 Task: Look for space in Aarschot, Belgium from 11th June, 2023 to 17th June, 2023 for 1 adult in price range Rs.5000 to Rs.12000. Place can be private room with 1  bedroom having 1 bed and 1 bathroom. Property type can be house, flat, guest house, hotel. Amenities needed are: heating. Booking option can be shelf check-in. Required host language is English.
Action: Mouse moved to (424, 90)
Screenshot: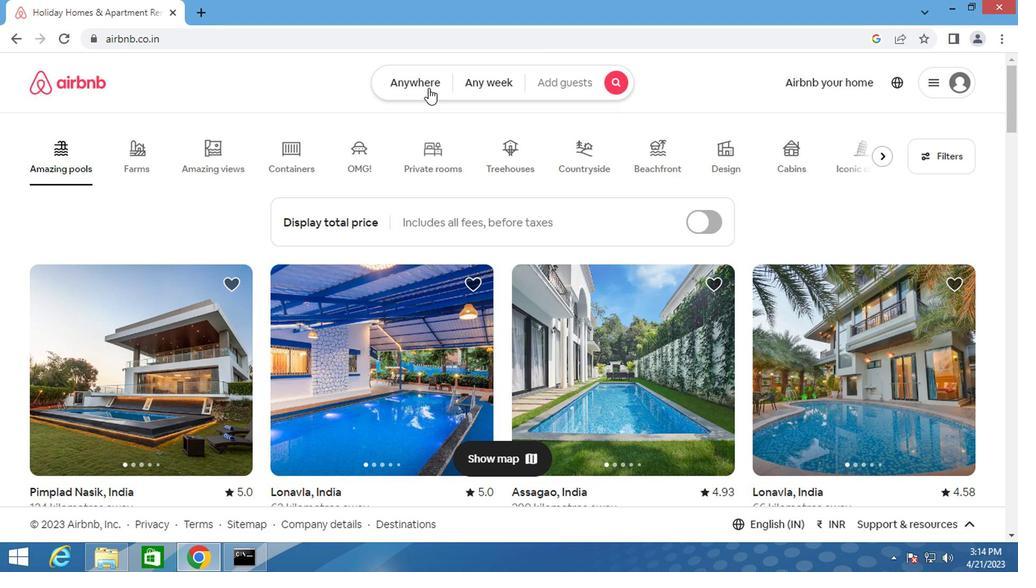 
Action: Mouse pressed left at (424, 90)
Screenshot: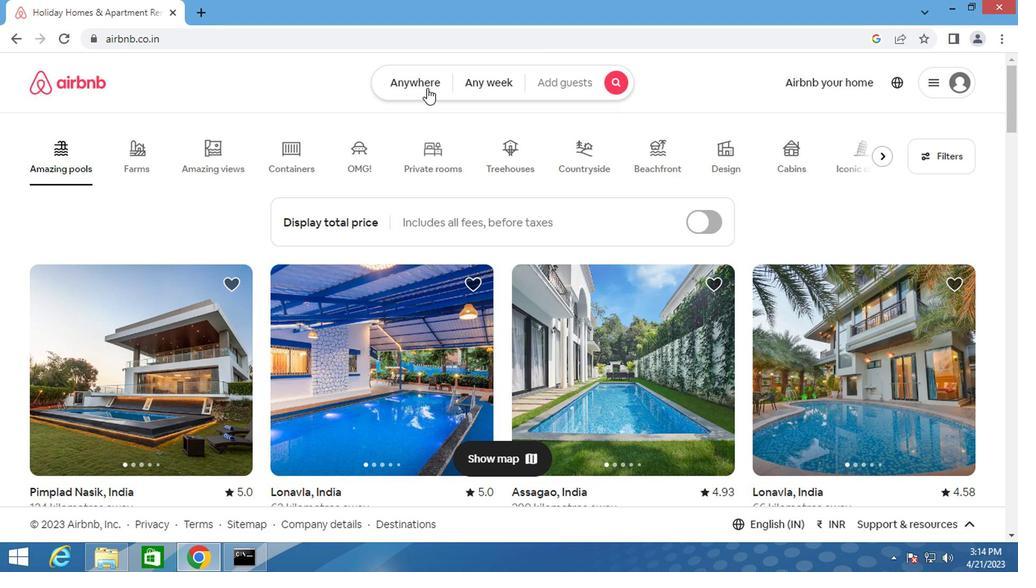 
Action: Mouse moved to (326, 136)
Screenshot: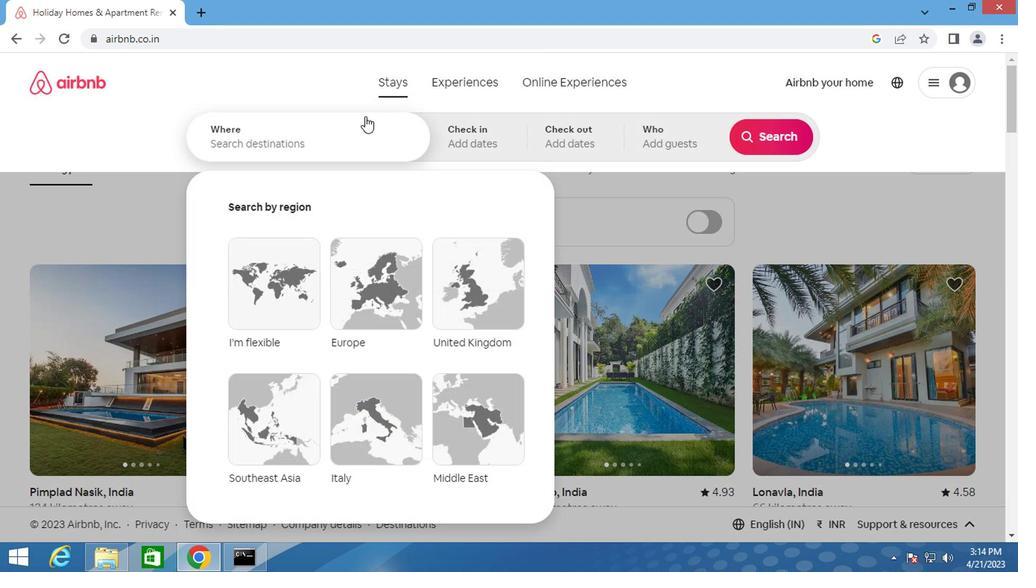 
Action: Mouse pressed left at (326, 136)
Screenshot: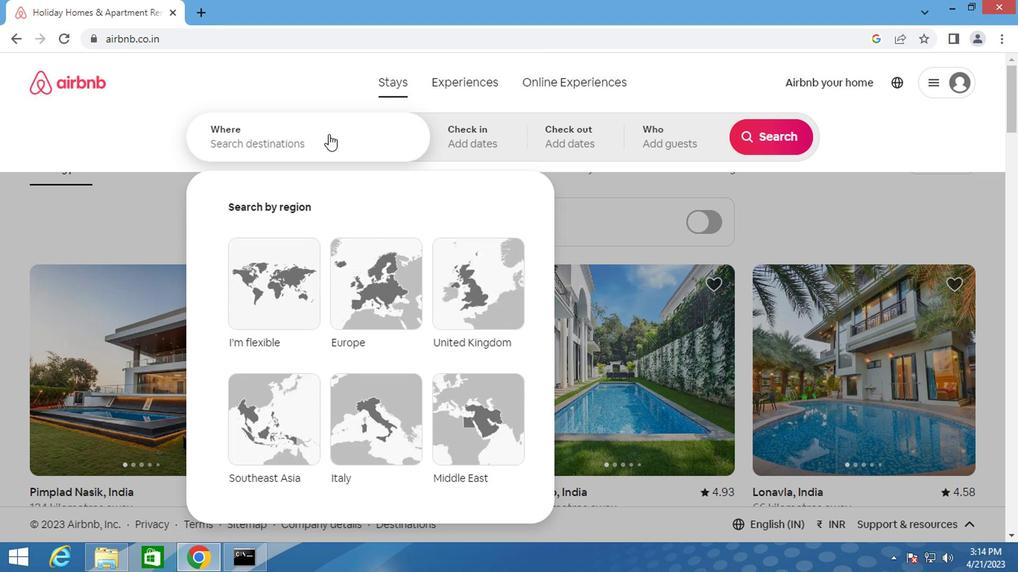 
Action: Key pressed <Key.shift>ARSCHOT,<Key.shift>BELGIUM
Screenshot: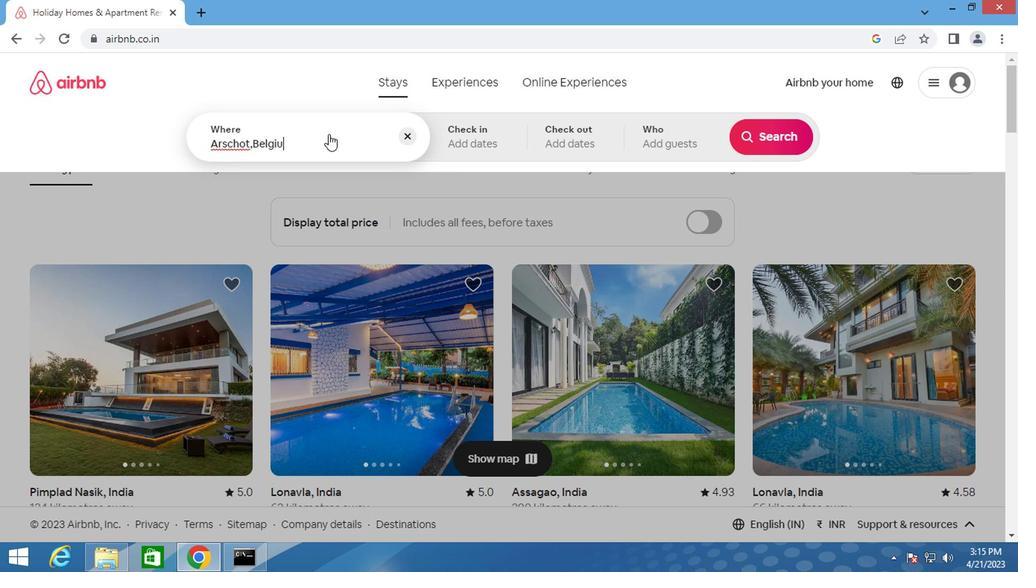 
Action: Mouse moved to (307, 229)
Screenshot: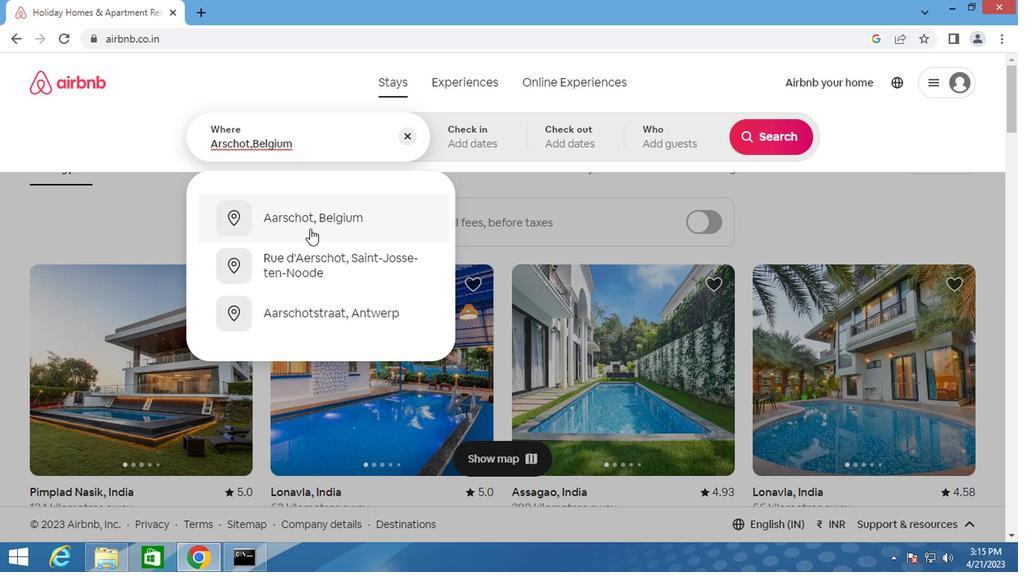 
Action: Mouse pressed left at (307, 229)
Screenshot: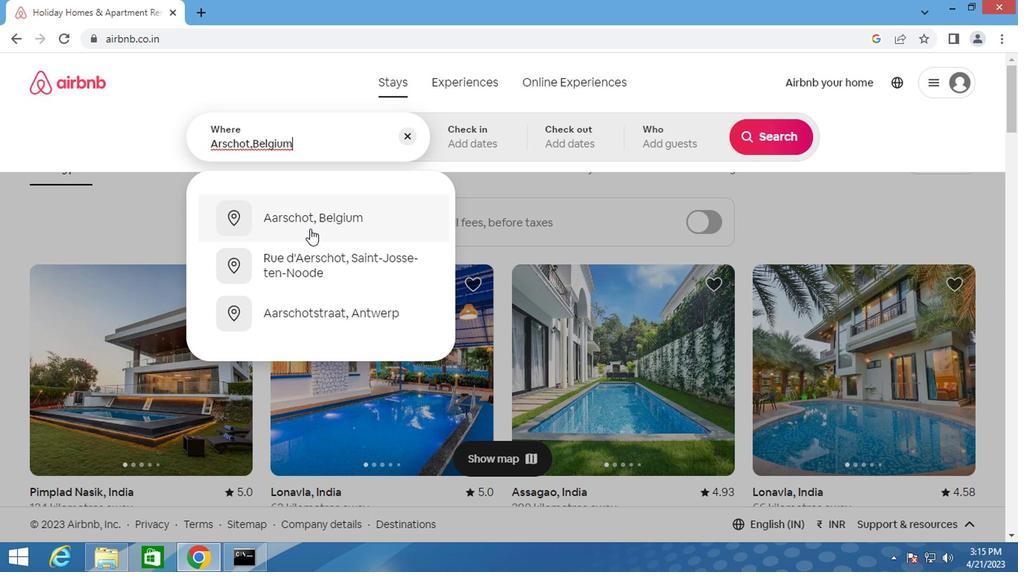 
Action: Mouse moved to (753, 262)
Screenshot: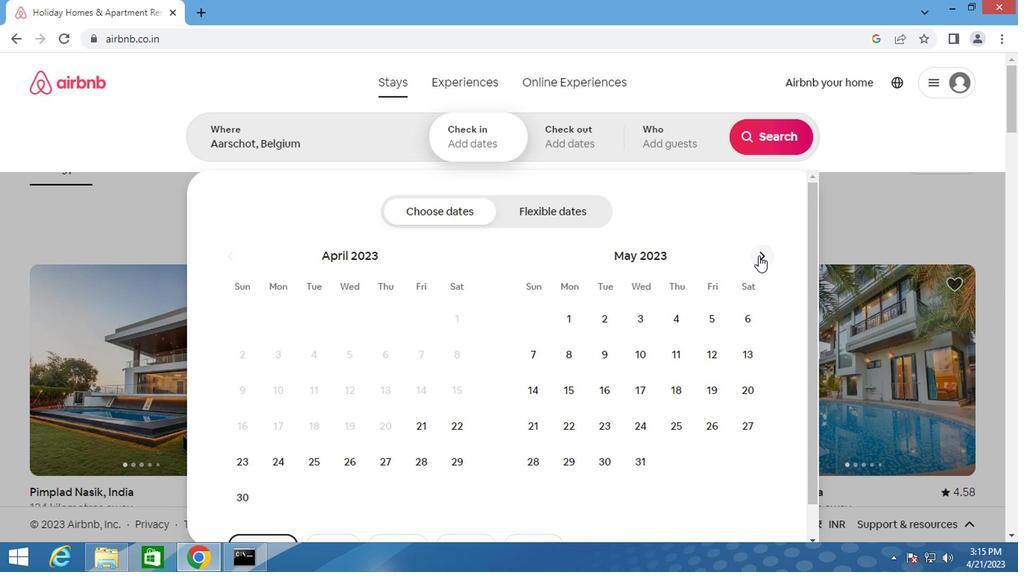 
Action: Mouse pressed left at (753, 262)
Screenshot: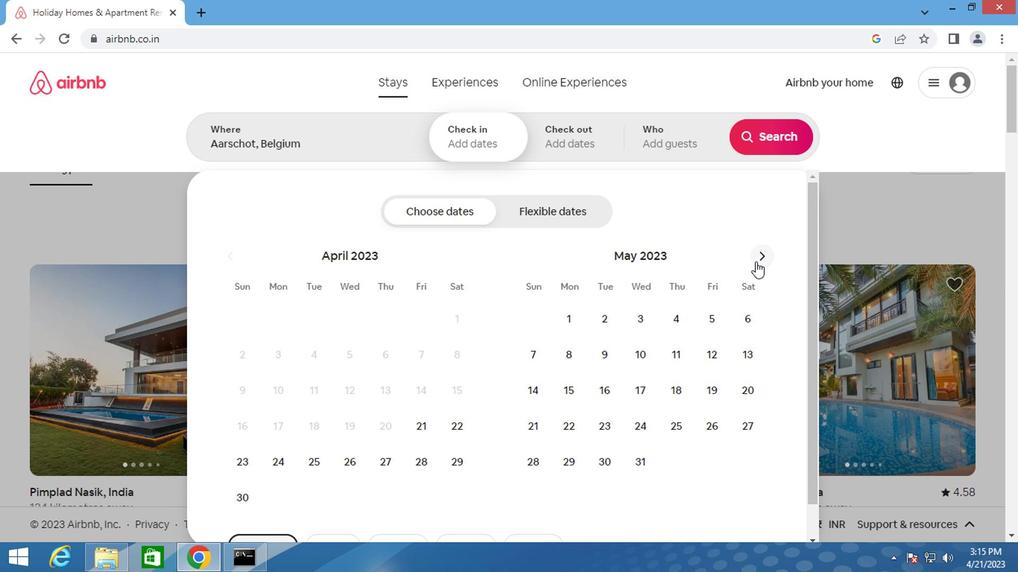 
Action: Mouse moved to (536, 389)
Screenshot: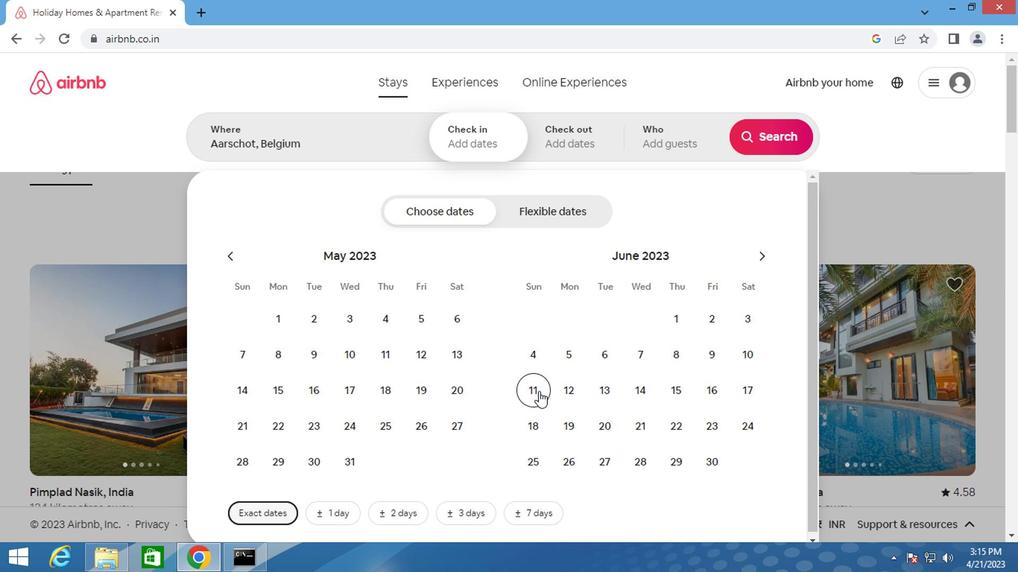
Action: Mouse pressed left at (536, 389)
Screenshot: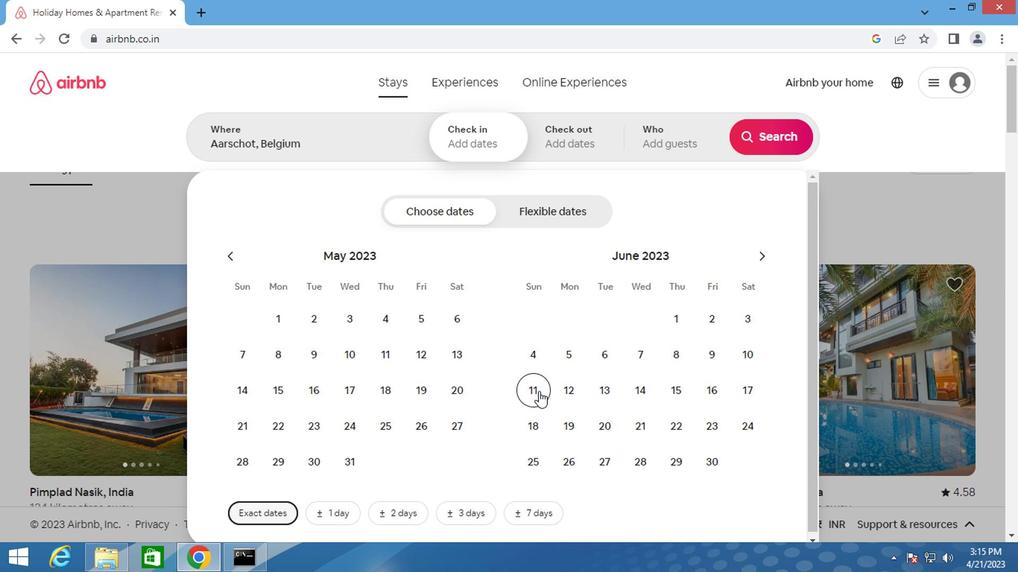 
Action: Mouse moved to (738, 391)
Screenshot: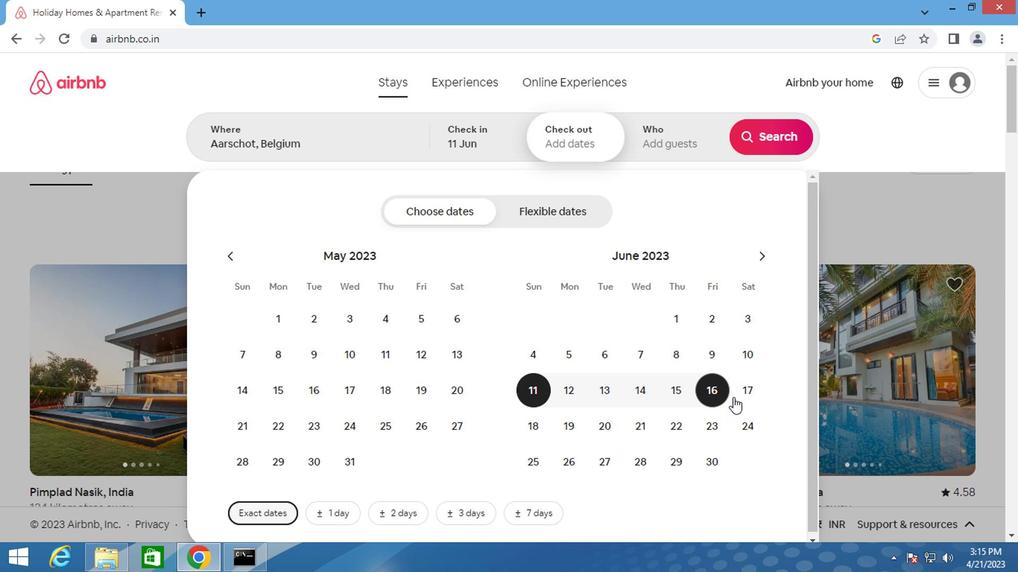 
Action: Mouse pressed left at (738, 391)
Screenshot: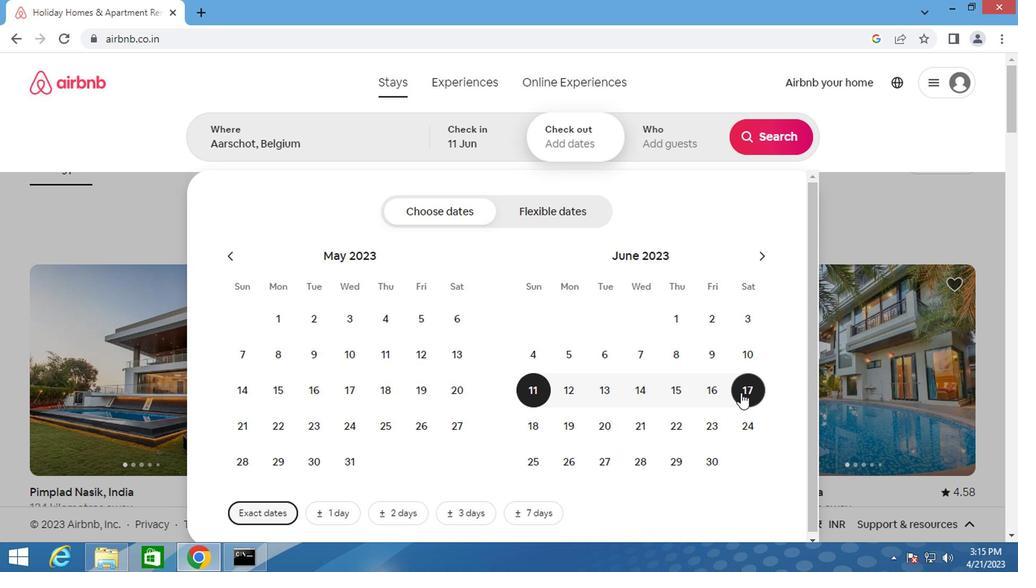 
Action: Mouse moved to (682, 146)
Screenshot: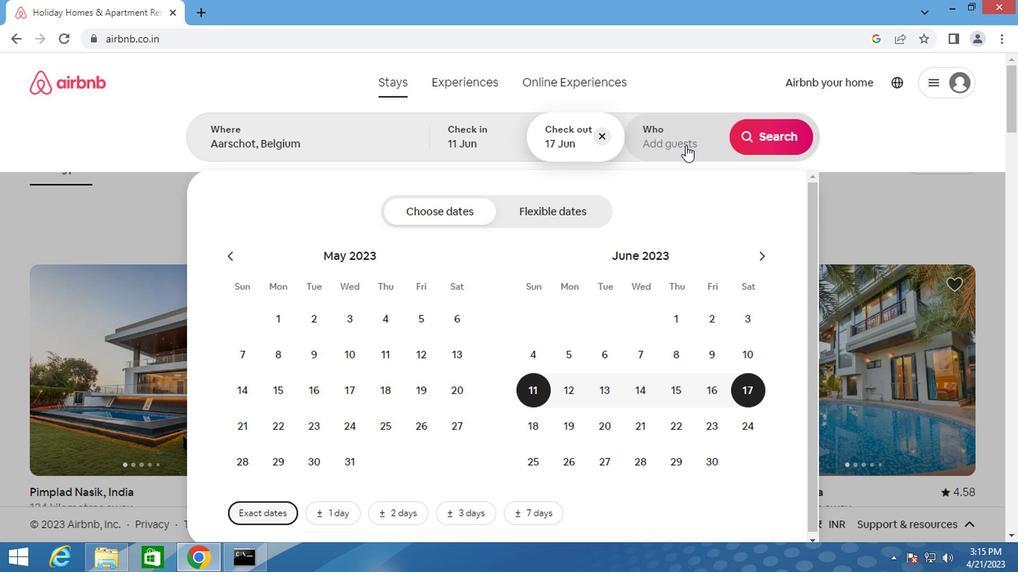 
Action: Mouse pressed left at (682, 146)
Screenshot: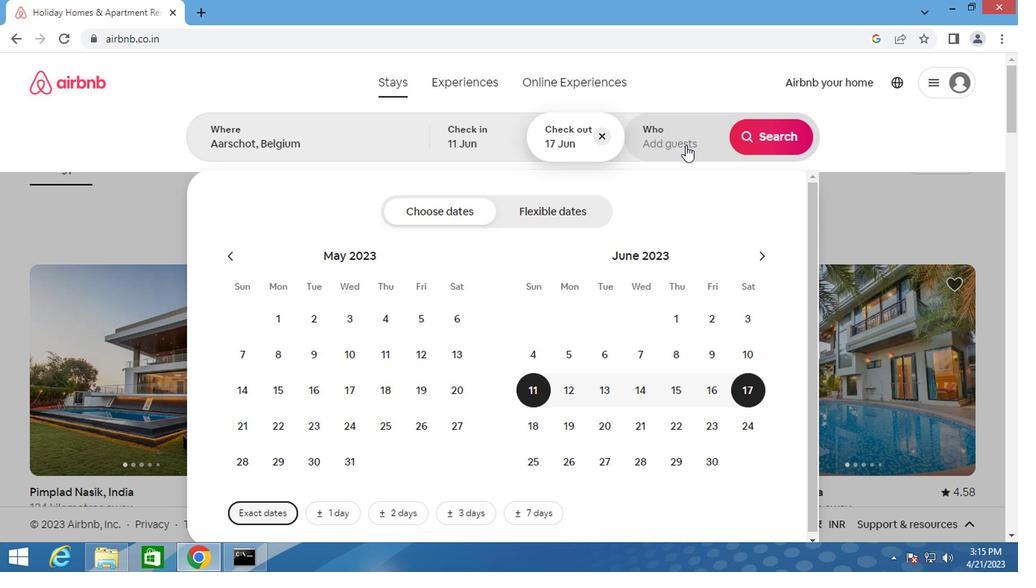 
Action: Mouse moved to (774, 215)
Screenshot: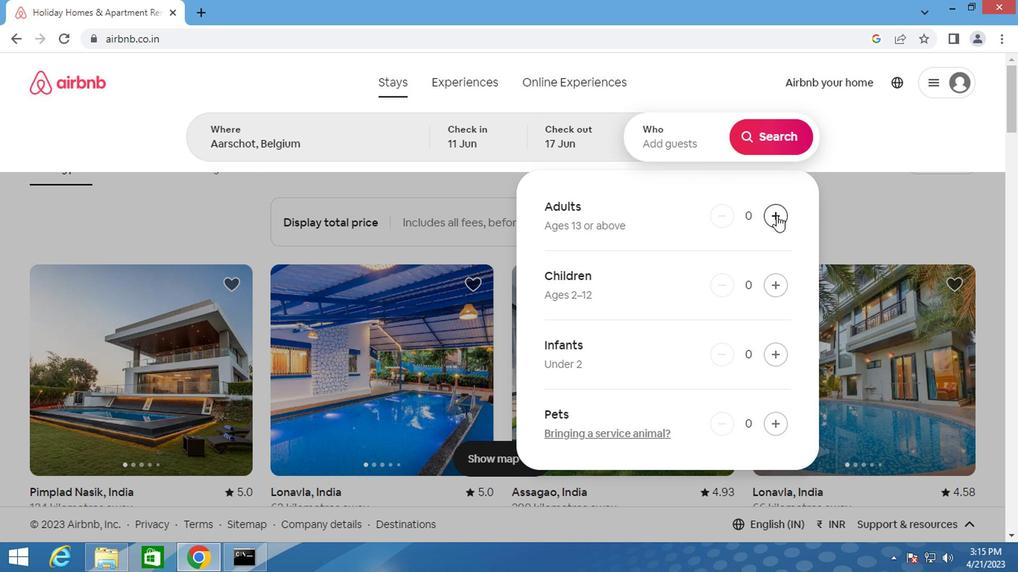 
Action: Mouse pressed left at (774, 215)
Screenshot: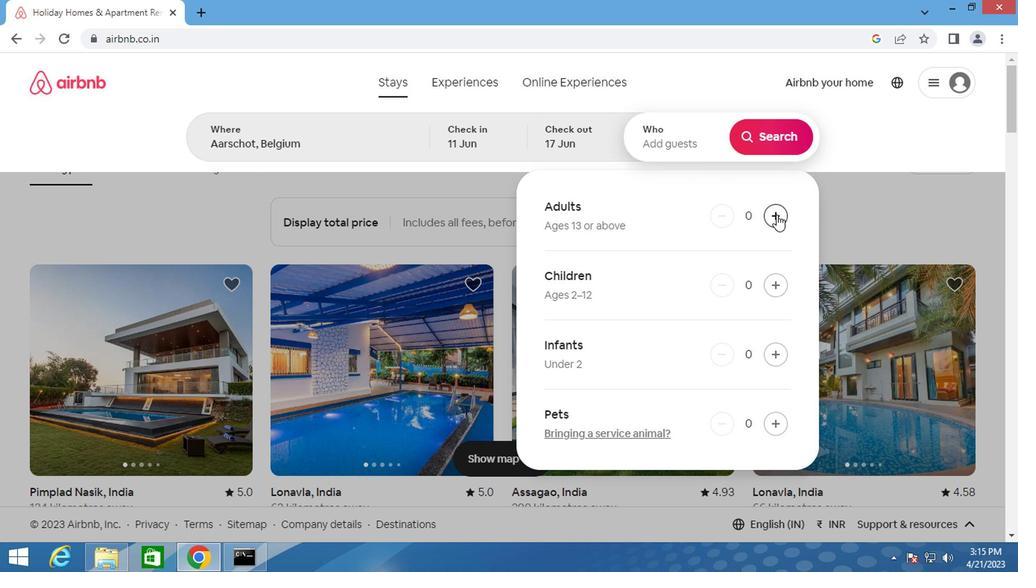 
Action: Mouse moved to (767, 150)
Screenshot: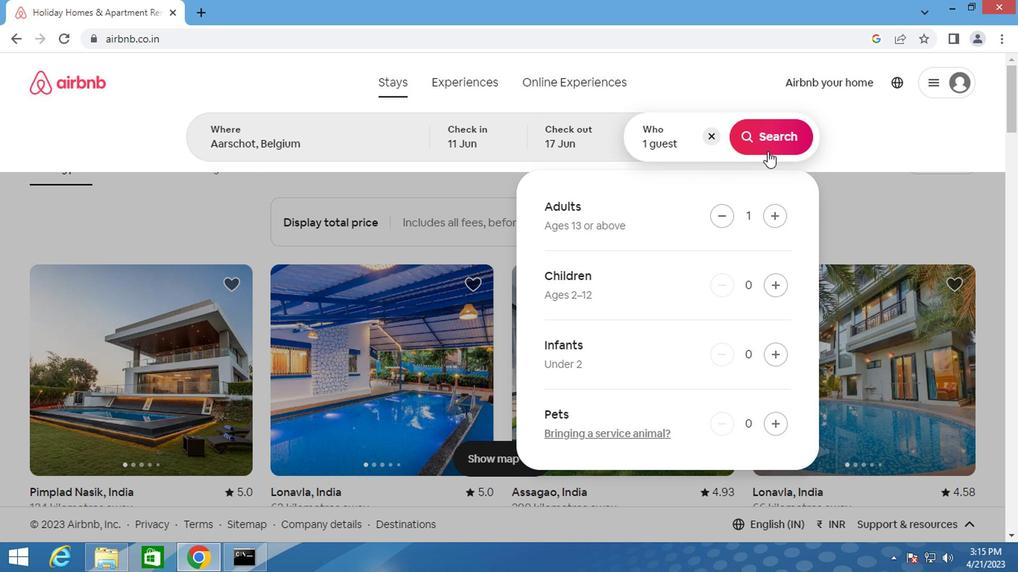 
Action: Mouse pressed left at (767, 150)
Screenshot: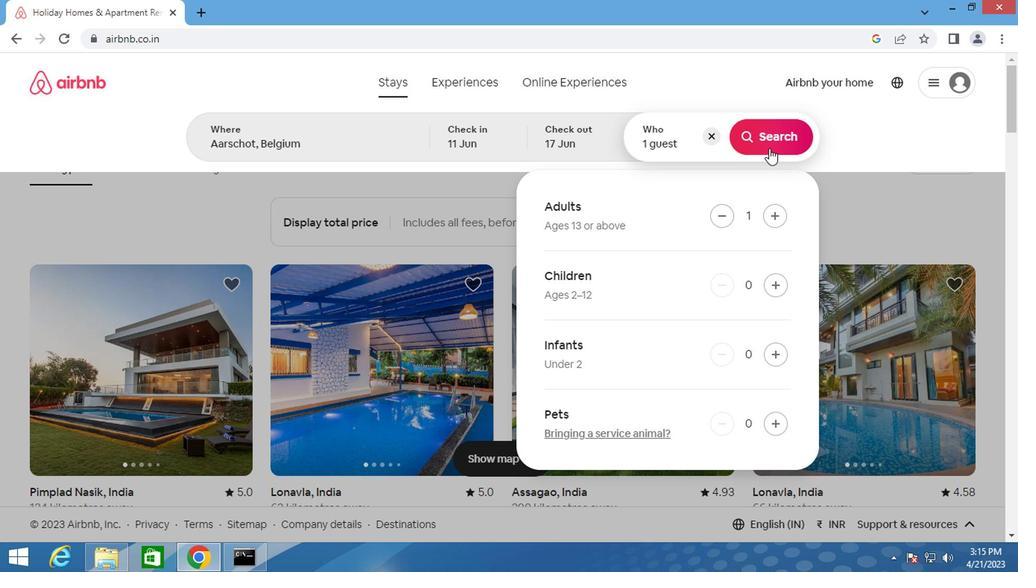 
Action: Mouse moved to (938, 141)
Screenshot: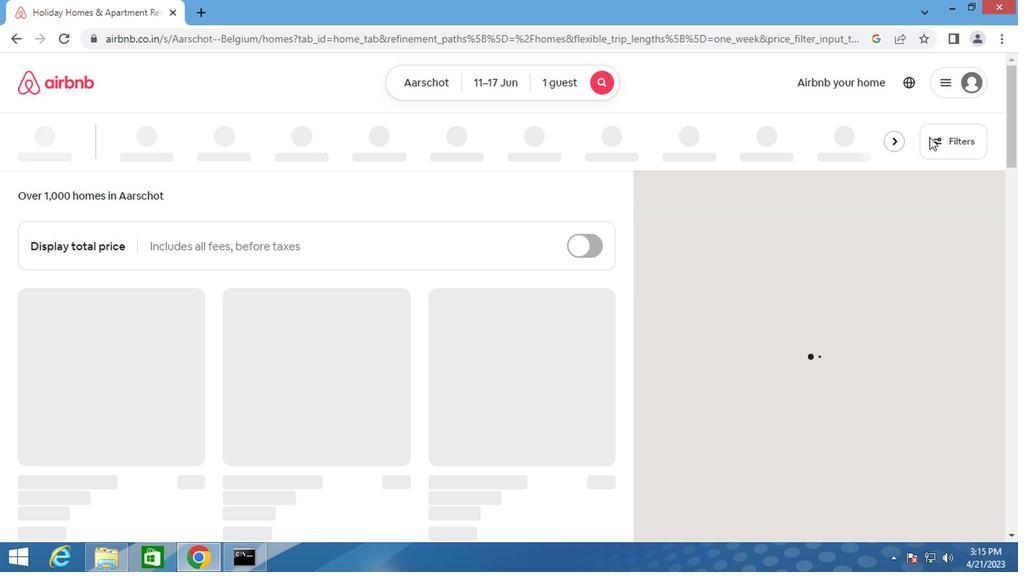 
Action: Mouse pressed left at (938, 141)
Screenshot: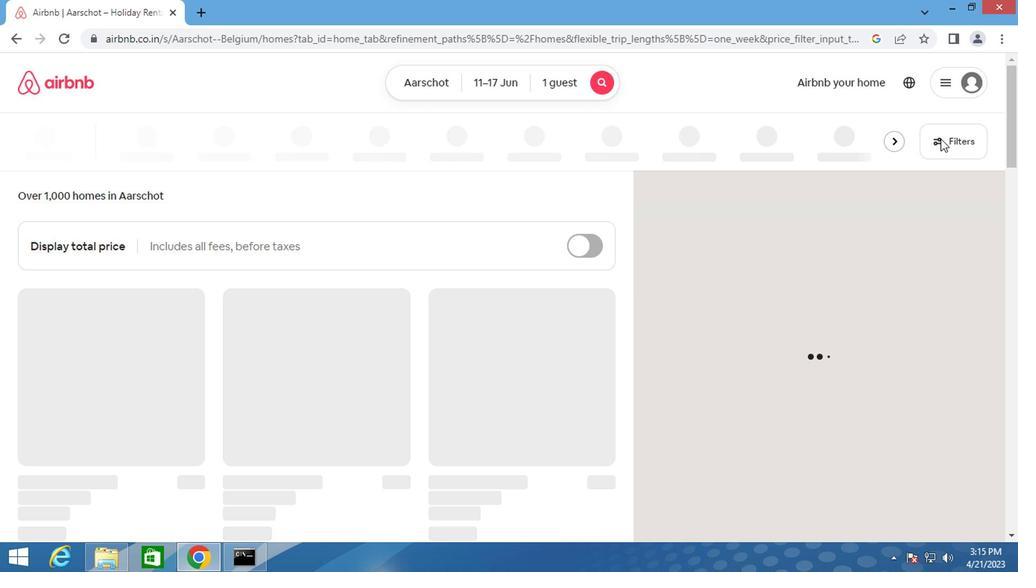 
Action: Mouse moved to (290, 334)
Screenshot: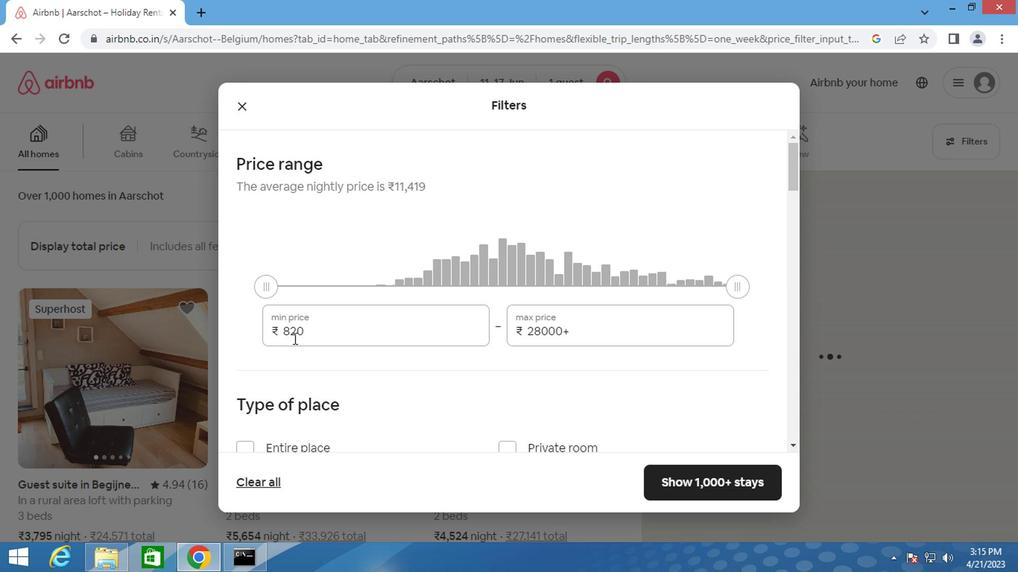 
Action: Mouse pressed left at (290, 334)
Screenshot: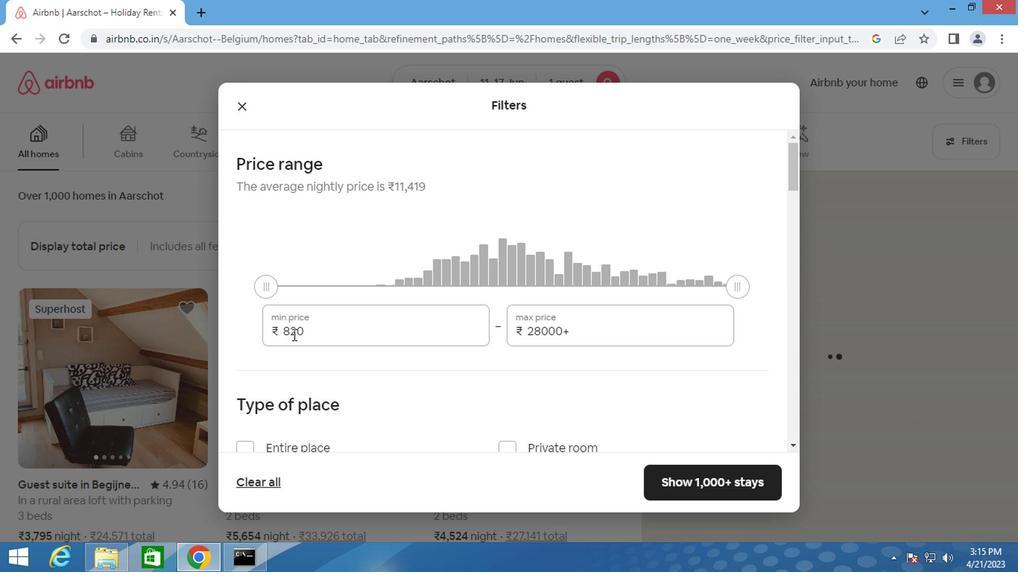 
Action: Mouse pressed left at (290, 334)
Screenshot: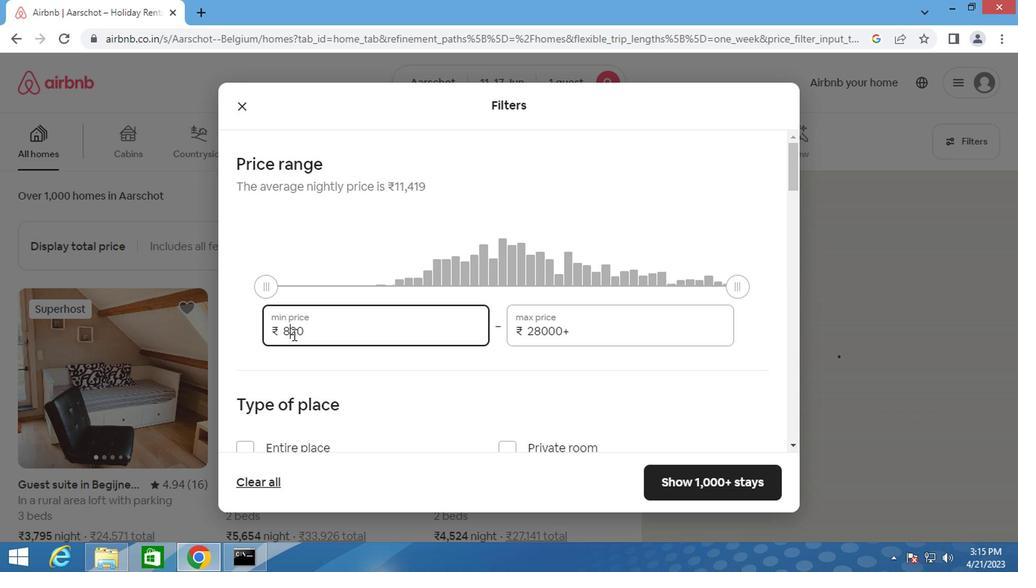 
Action: Key pressed <Key.backspace>5000
Screenshot: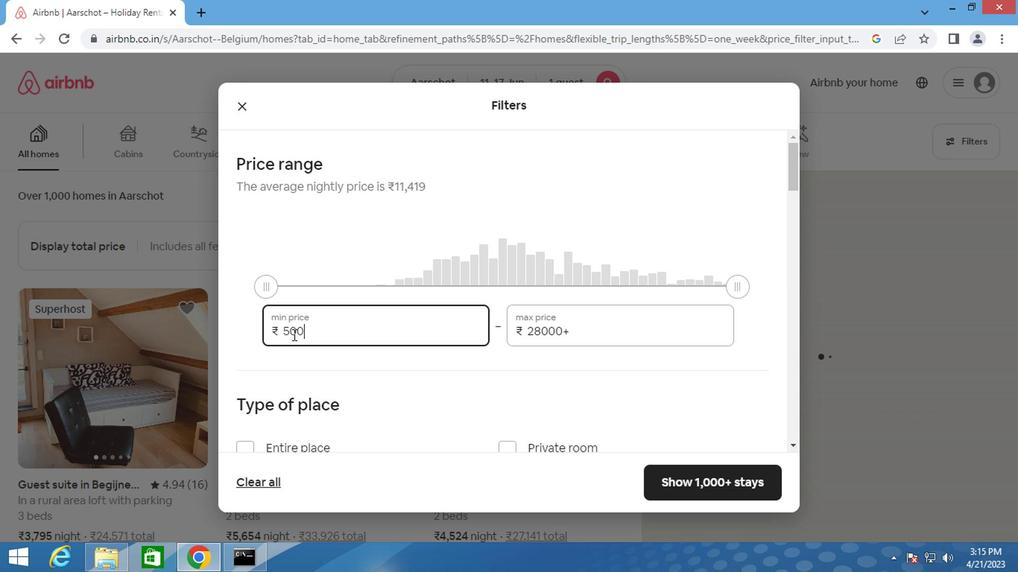 
Action: Mouse moved to (530, 326)
Screenshot: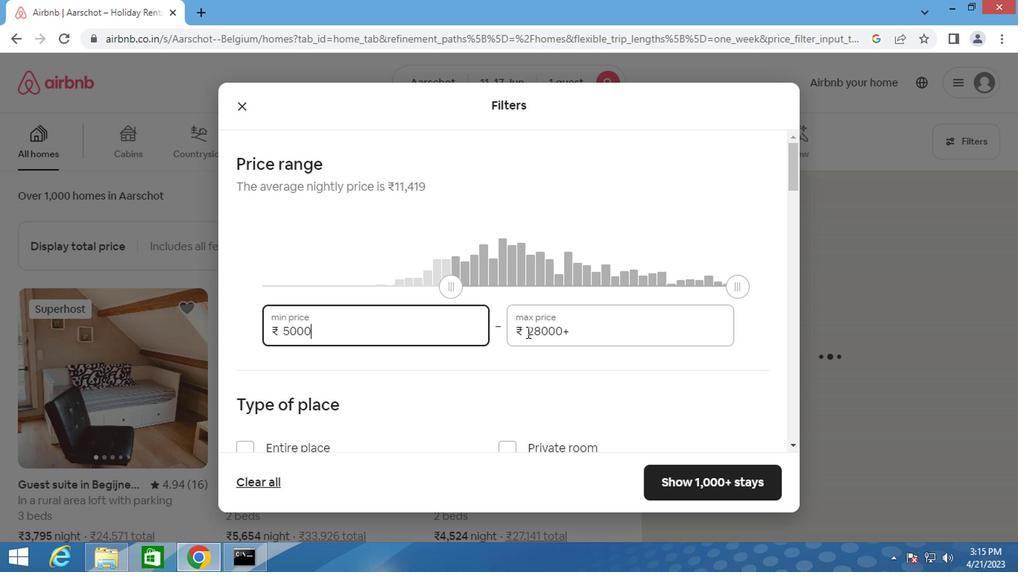 
Action: Mouse pressed left at (530, 326)
Screenshot: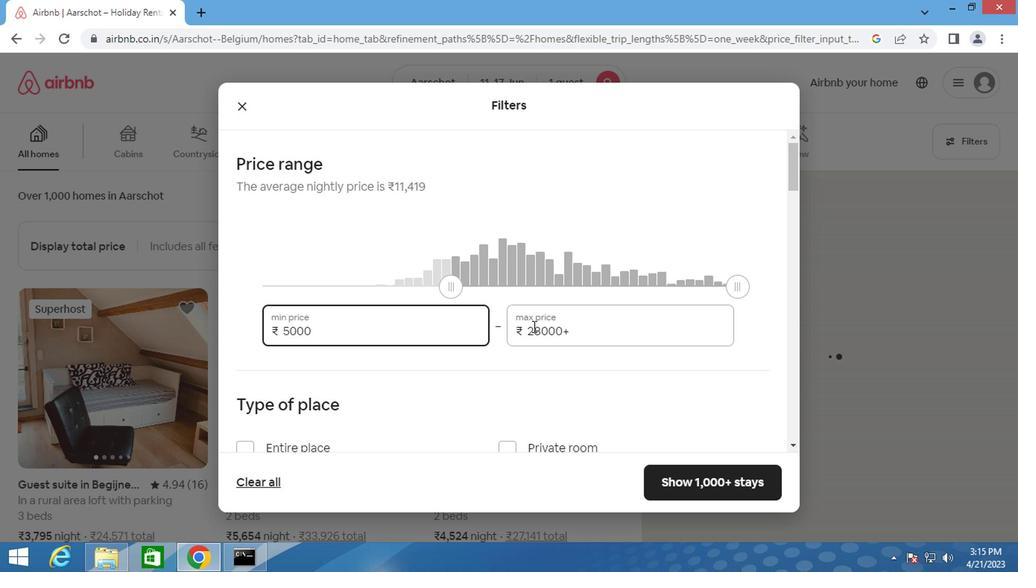 
Action: Mouse pressed left at (530, 326)
Screenshot: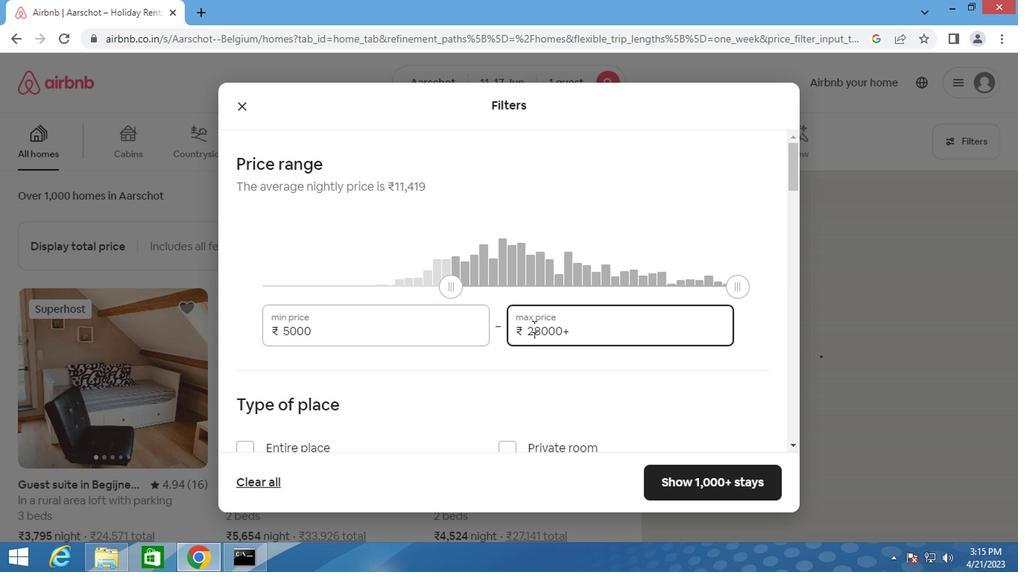 
Action: Mouse moved to (531, 326)
Screenshot: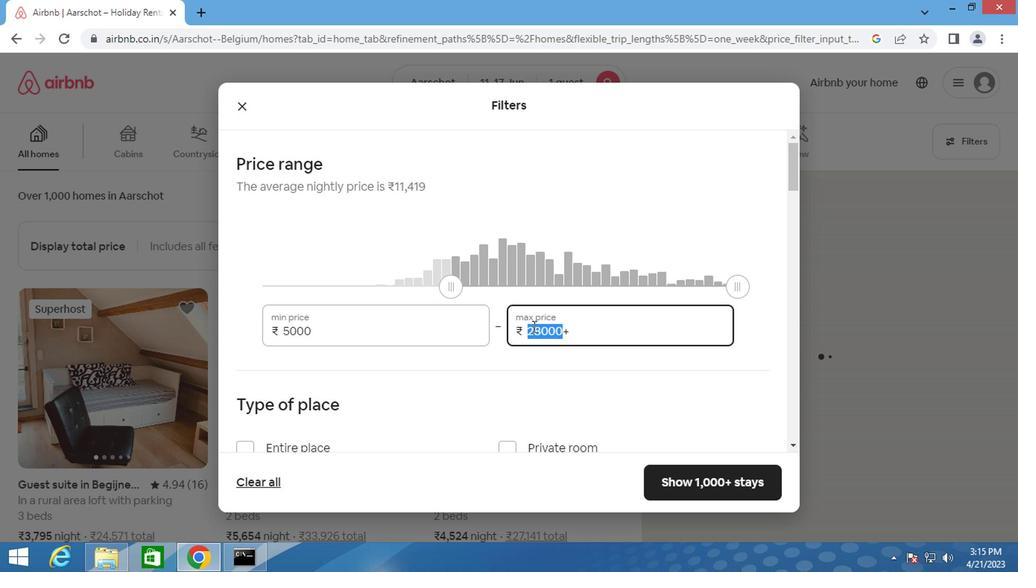 
Action: Key pressed <Key.backspace>12000
Screenshot: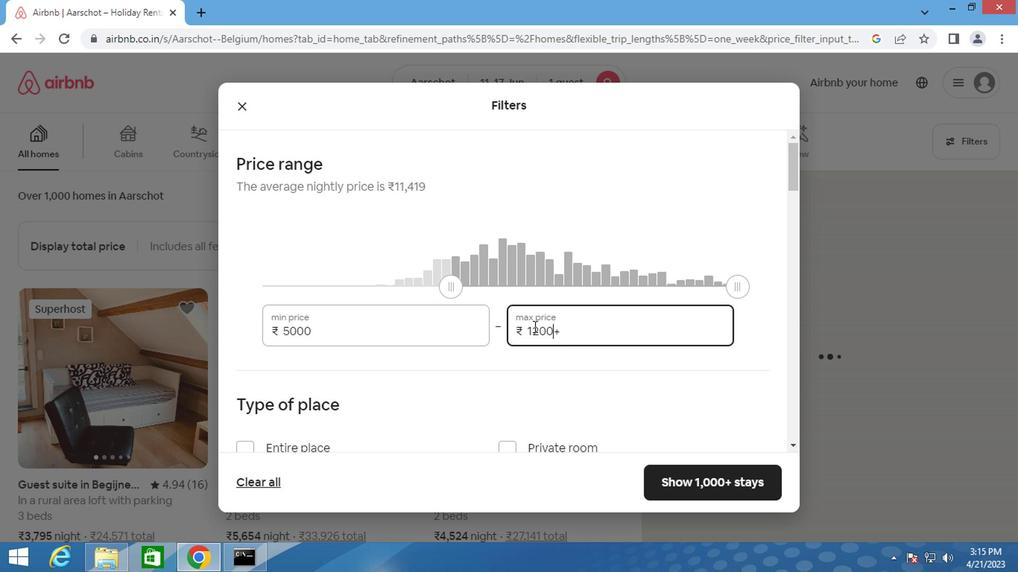 
Action: Mouse moved to (527, 347)
Screenshot: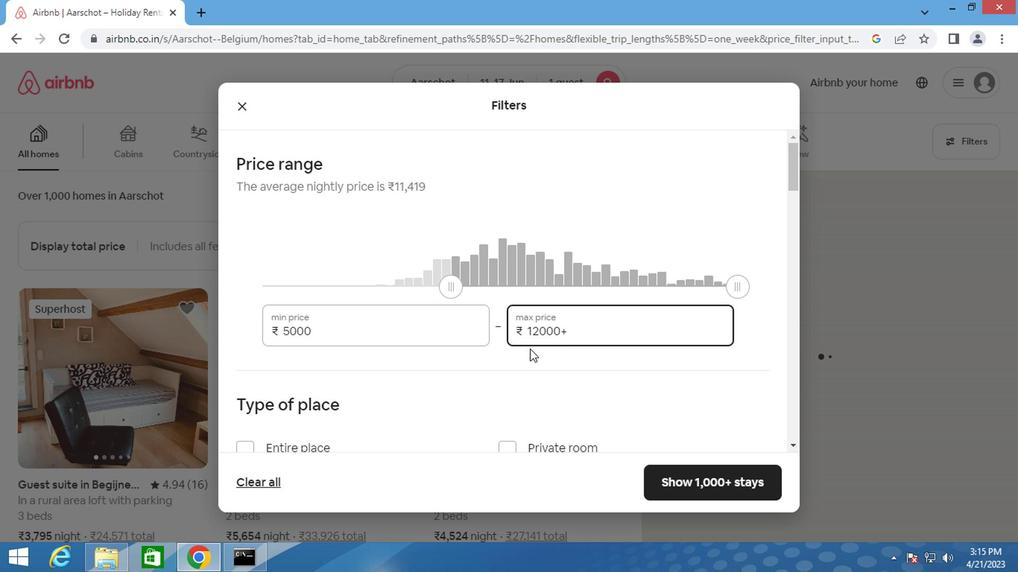 
Action: Mouse scrolled (527, 347) with delta (0, 0)
Screenshot: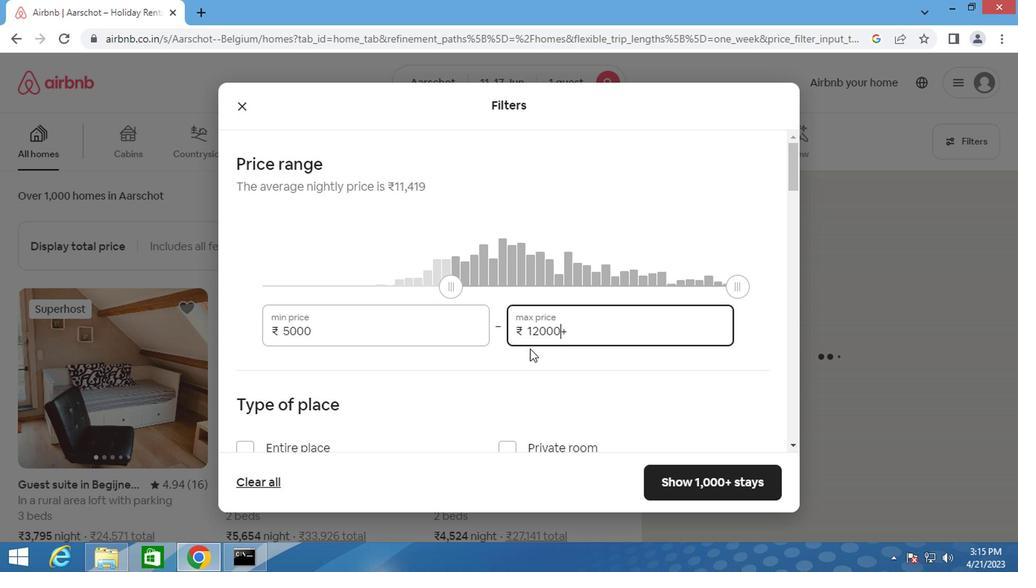 
Action: Mouse scrolled (527, 347) with delta (0, 0)
Screenshot: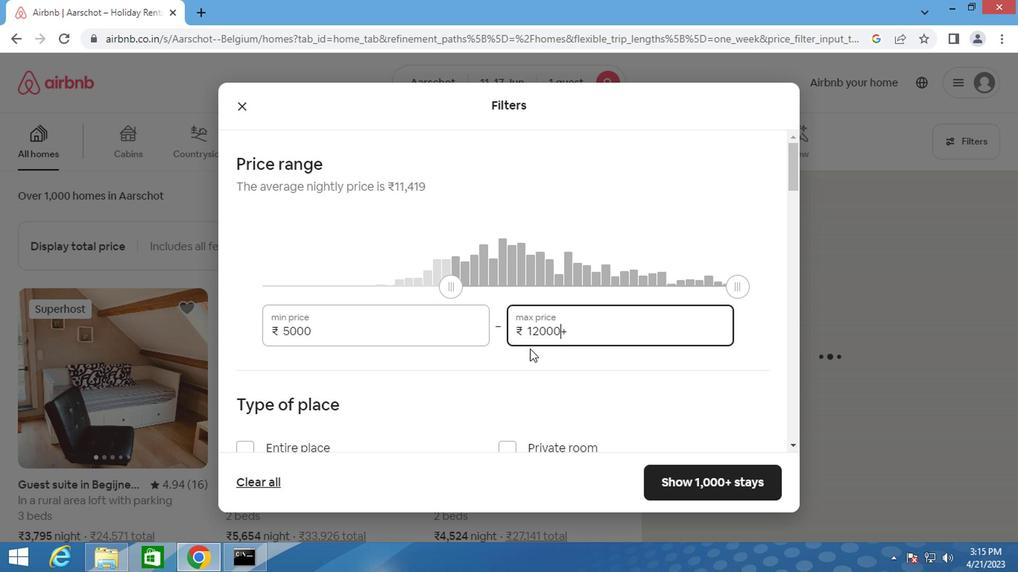 
Action: Mouse scrolled (527, 347) with delta (0, 0)
Screenshot: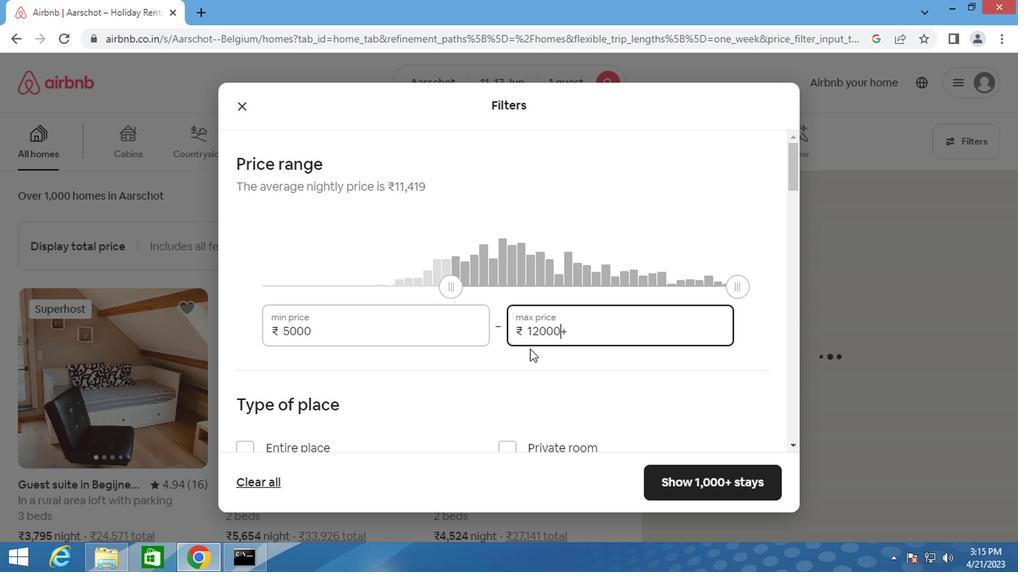 
Action: Mouse moved to (508, 225)
Screenshot: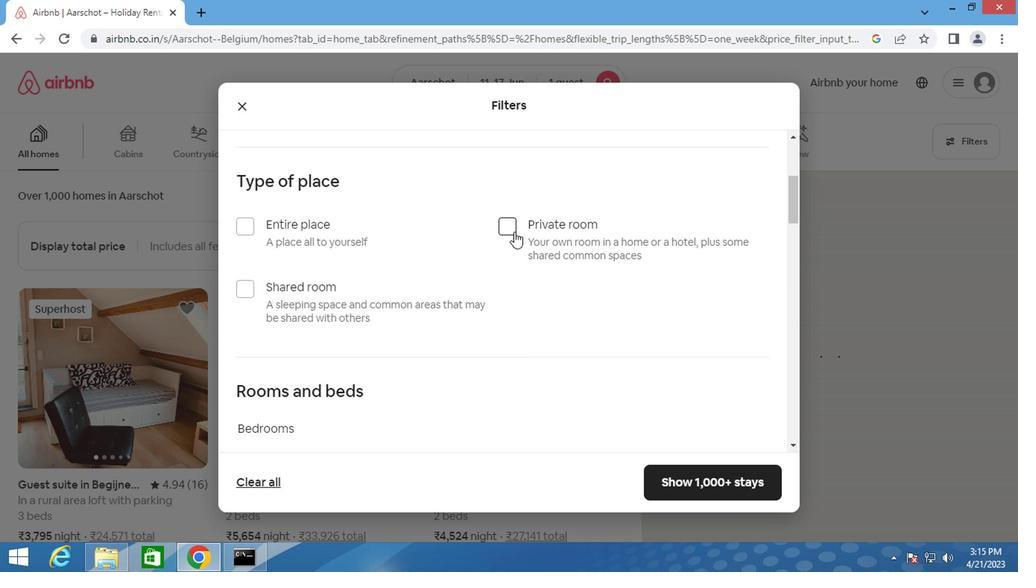
Action: Mouse pressed left at (508, 225)
Screenshot: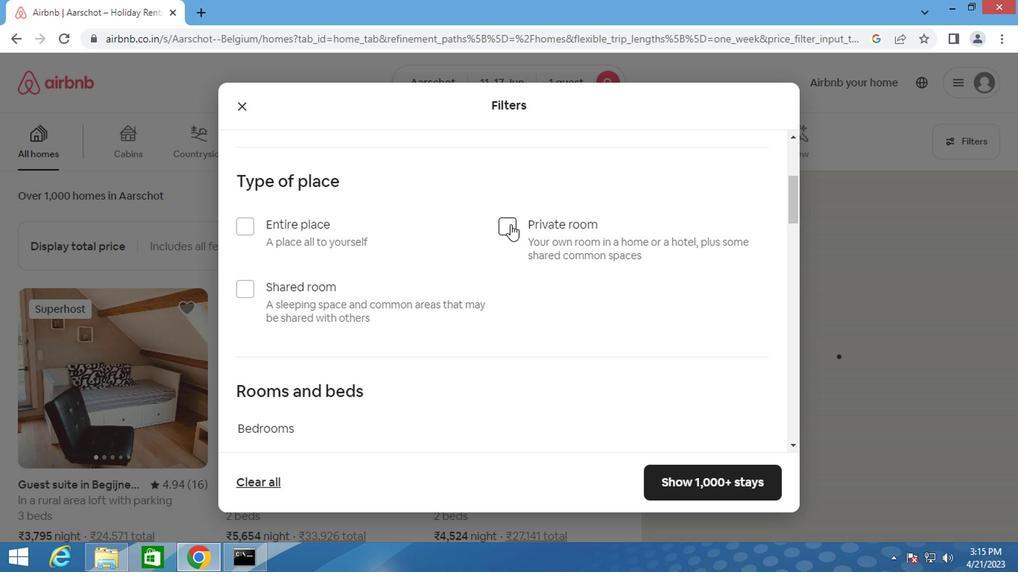 
Action: Mouse moved to (357, 273)
Screenshot: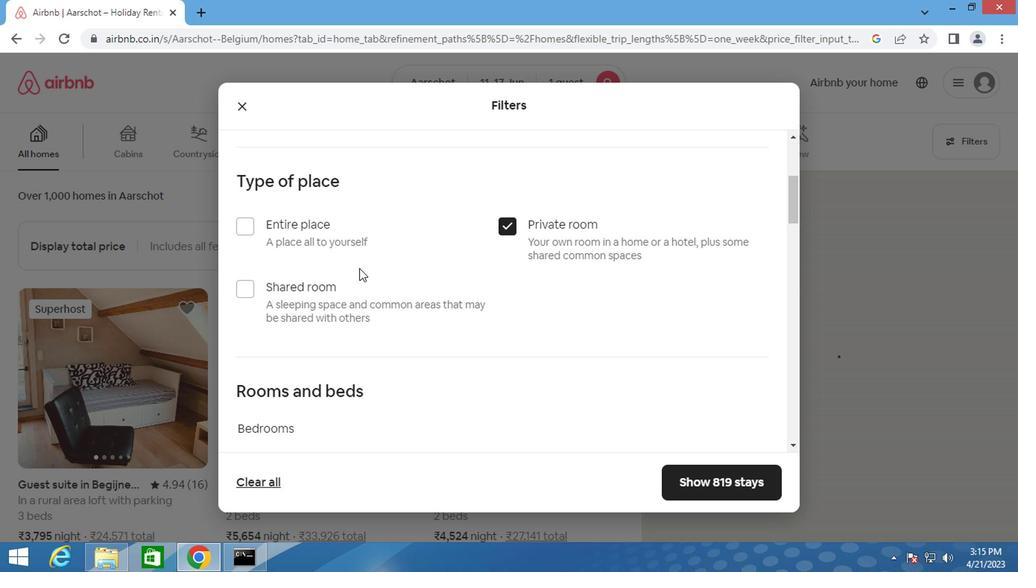 
Action: Mouse scrolled (357, 273) with delta (0, 0)
Screenshot: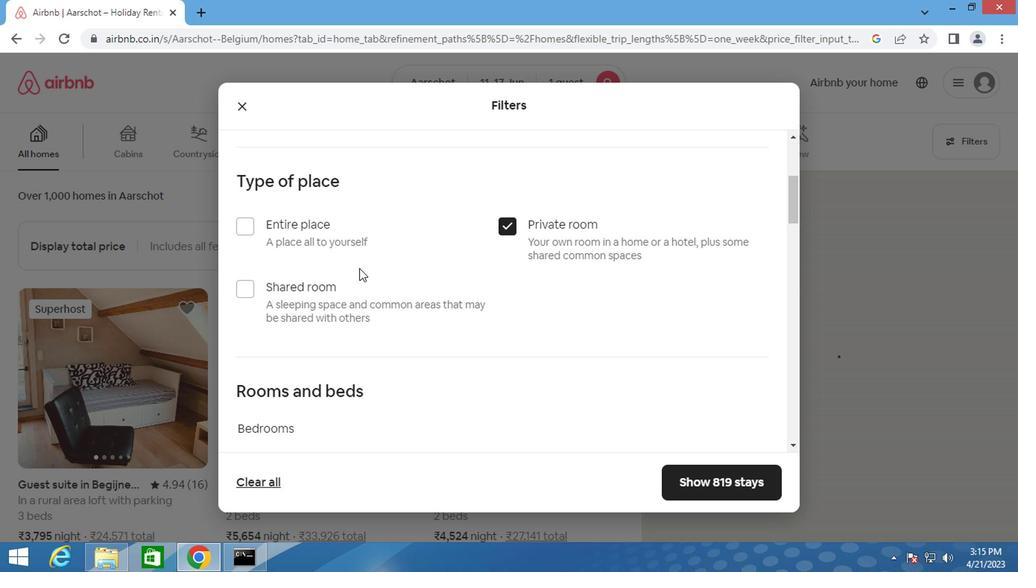 
Action: Mouse scrolled (357, 273) with delta (0, 0)
Screenshot: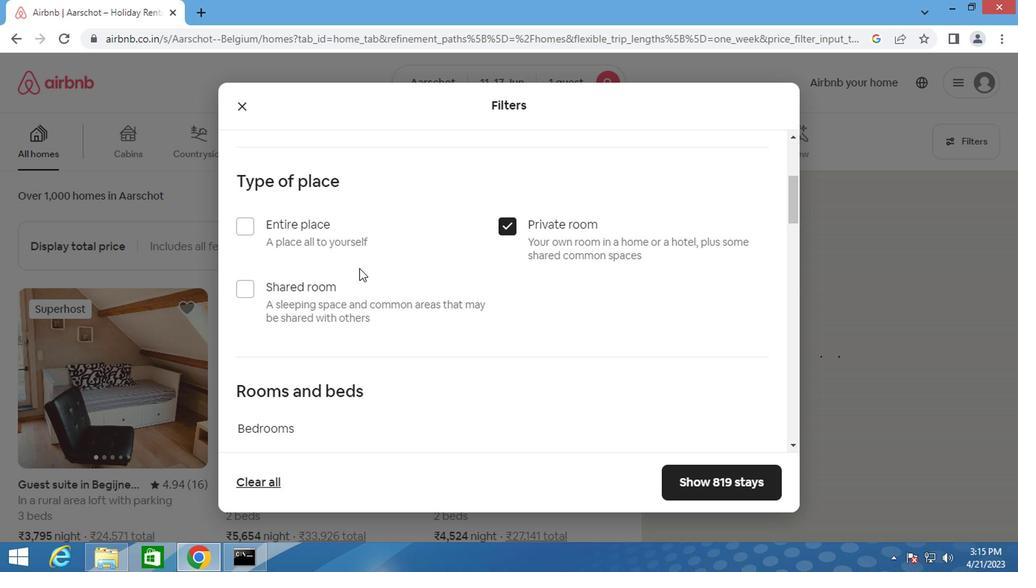 
Action: Mouse scrolled (357, 273) with delta (0, 0)
Screenshot: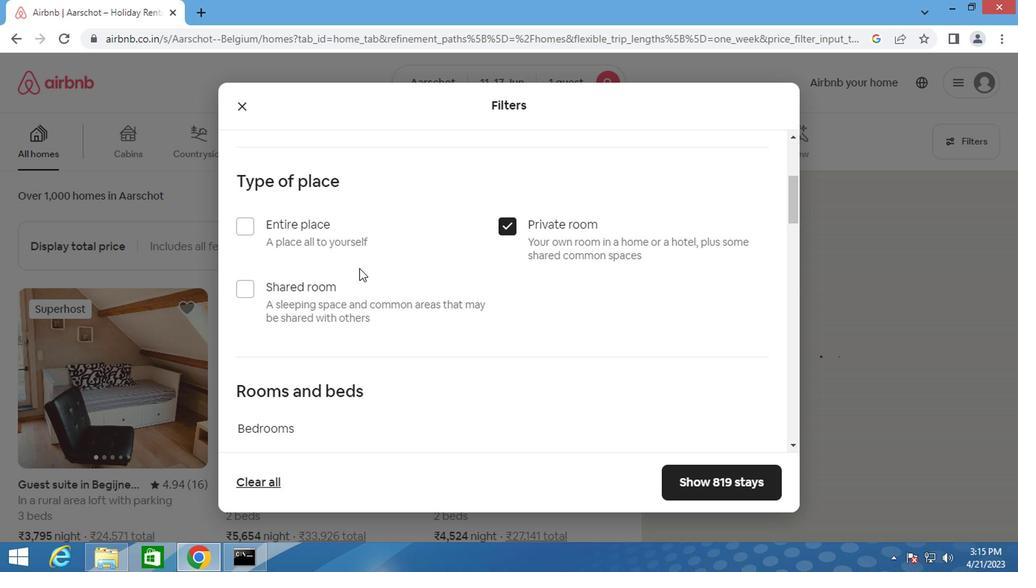 
Action: Mouse moved to (357, 274)
Screenshot: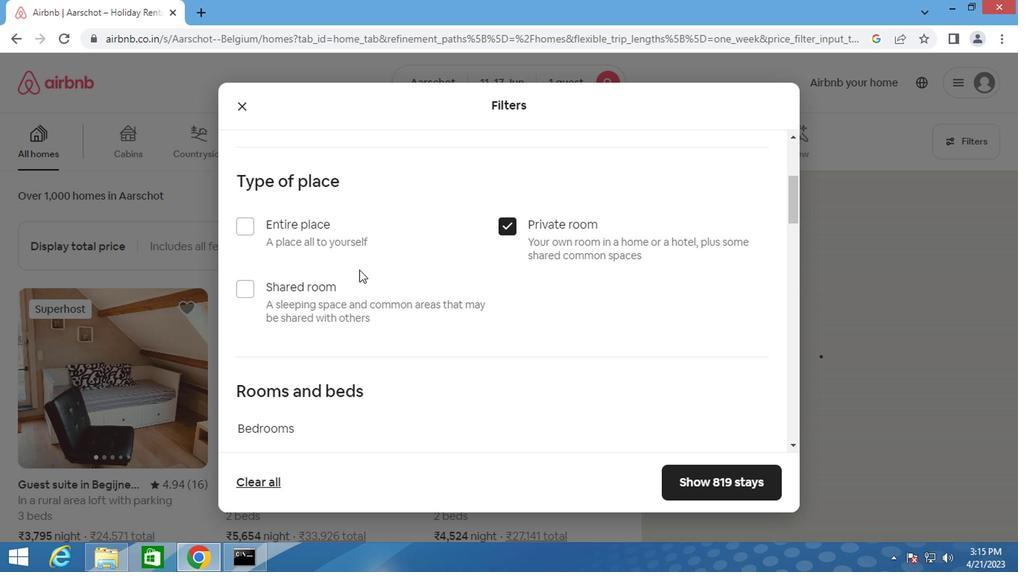
Action: Mouse scrolled (357, 273) with delta (0, -1)
Screenshot: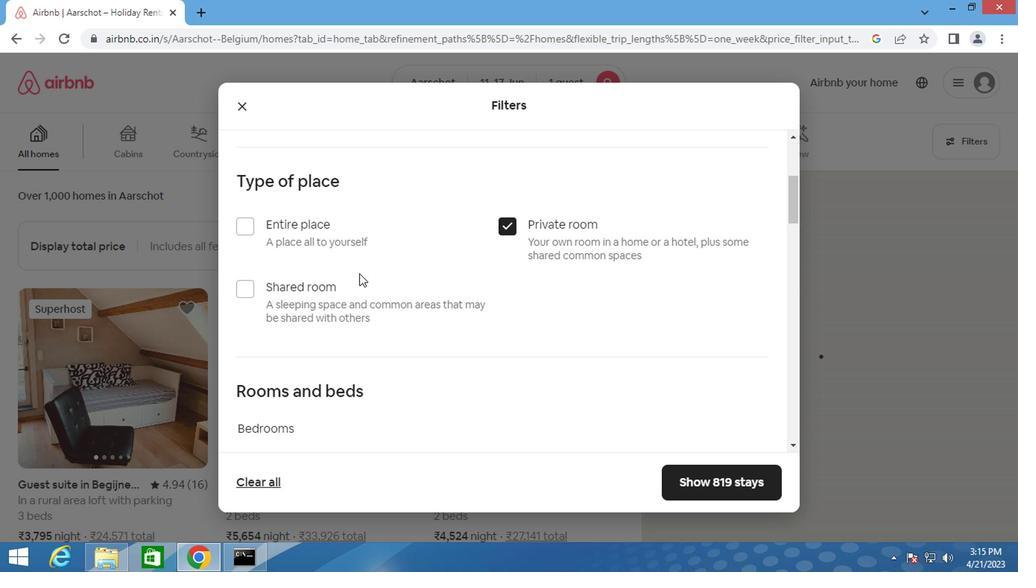 
Action: Mouse moved to (334, 175)
Screenshot: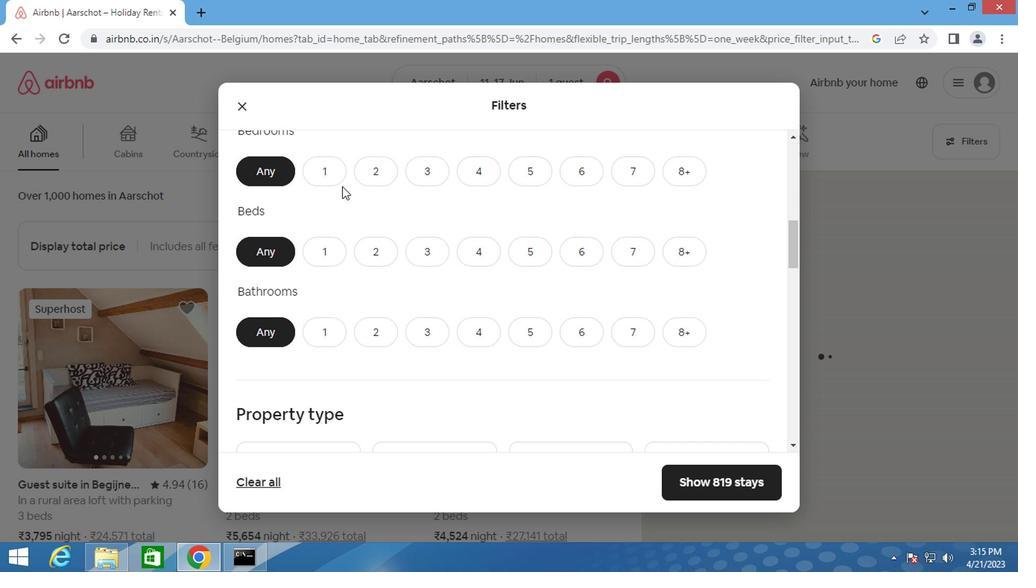
Action: Mouse pressed left at (334, 175)
Screenshot: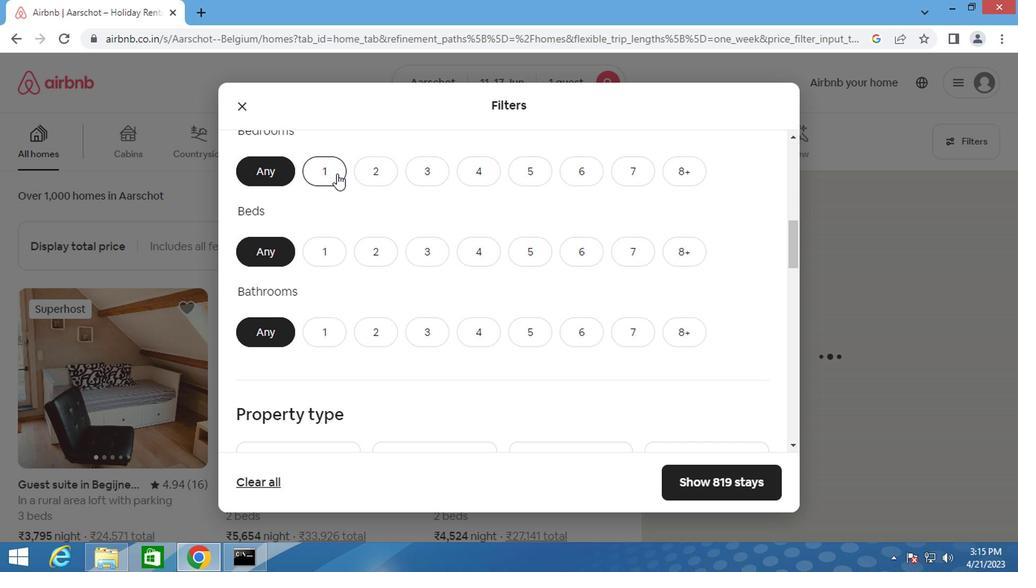 
Action: Mouse moved to (324, 251)
Screenshot: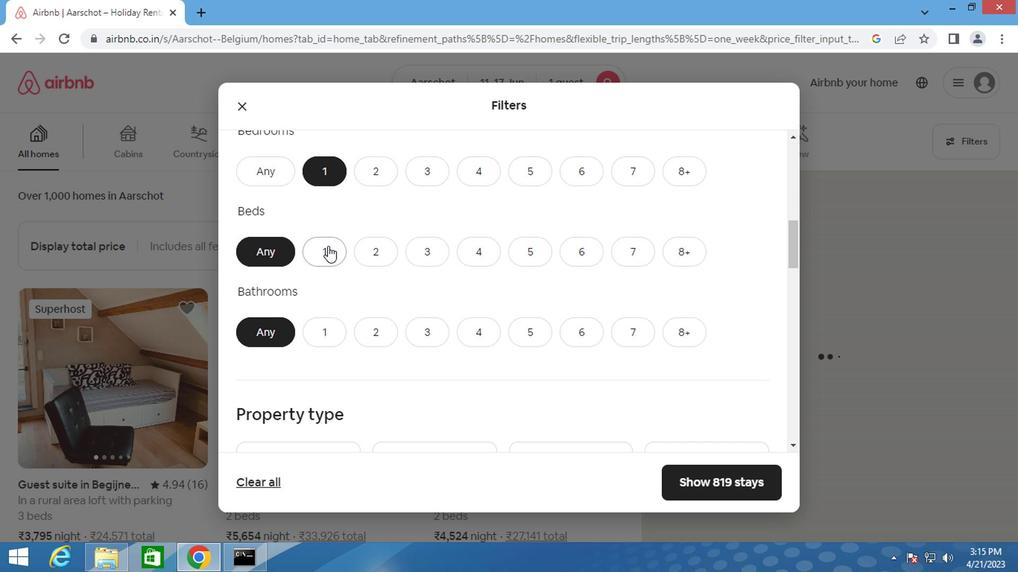 
Action: Mouse pressed left at (324, 251)
Screenshot: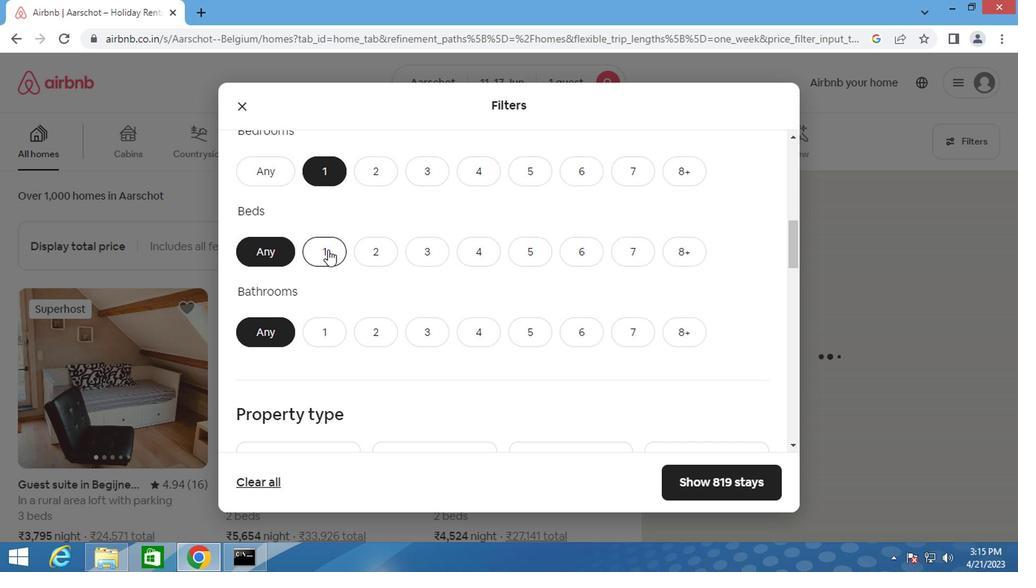 
Action: Mouse moved to (317, 328)
Screenshot: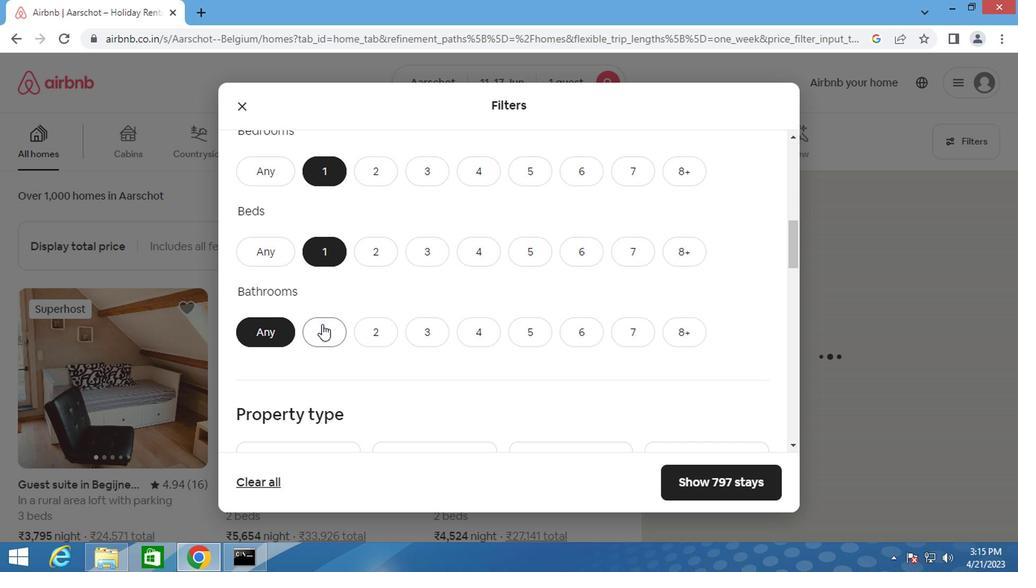 
Action: Mouse pressed left at (317, 328)
Screenshot: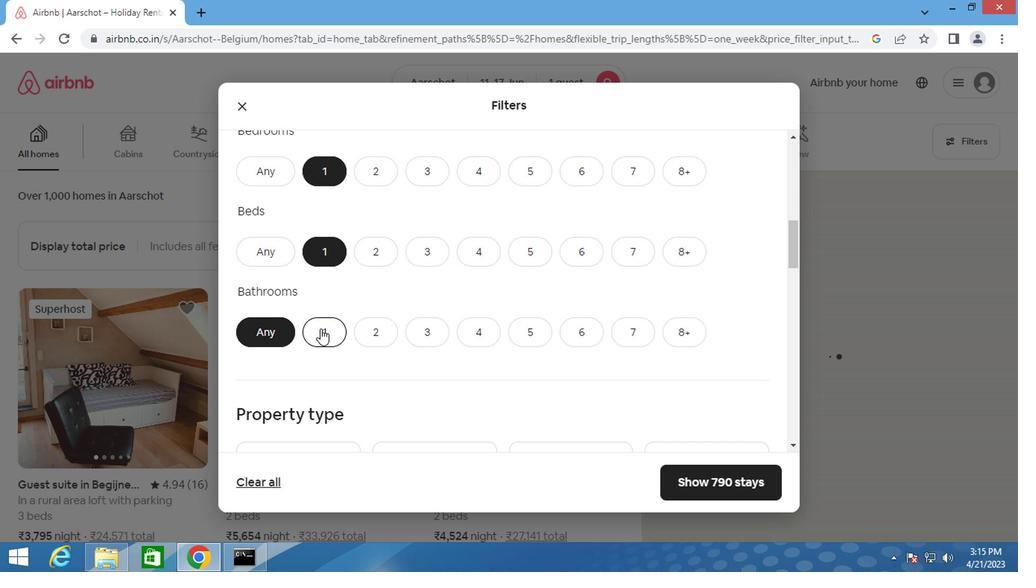 
Action: Mouse moved to (322, 321)
Screenshot: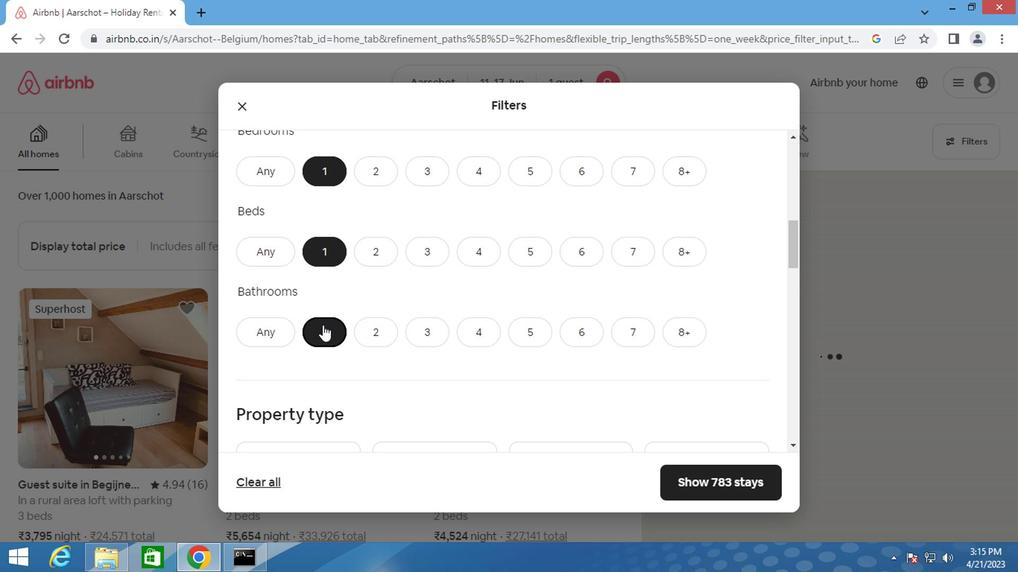 
Action: Mouse scrolled (322, 320) with delta (0, 0)
Screenshot: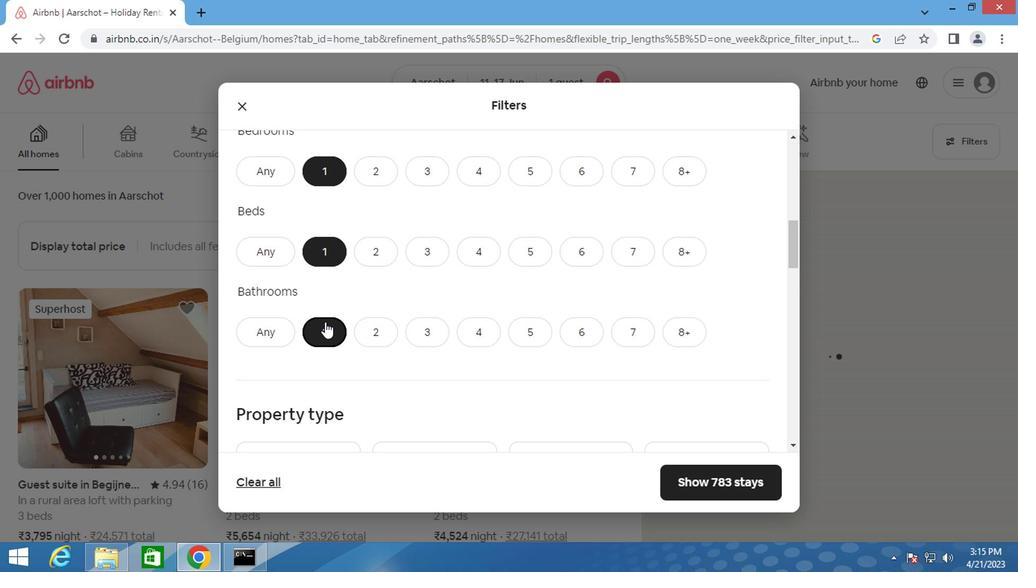 
Action: Mouse scrolled (322, 320) with delta (0, 0)
Screenshot: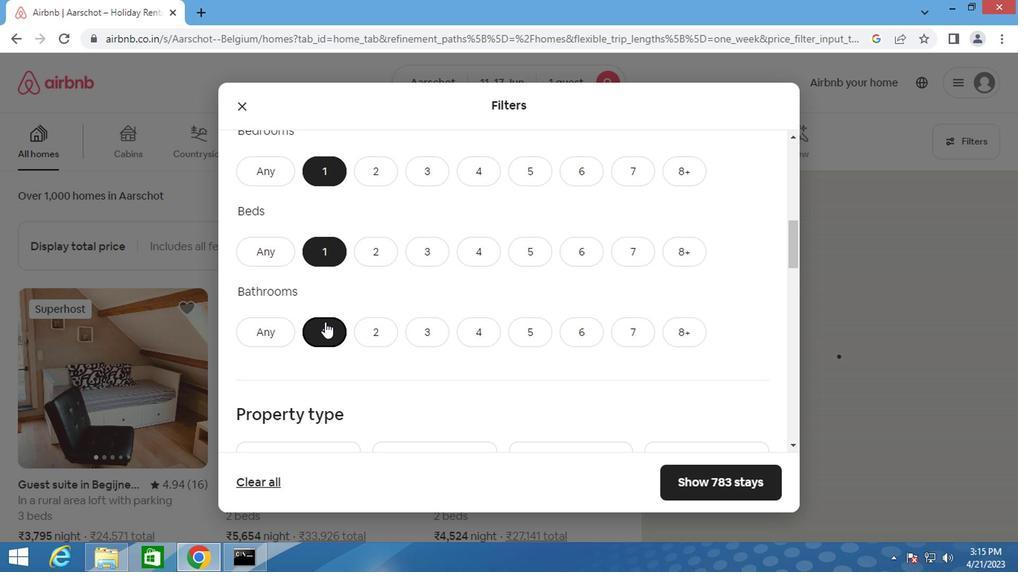 
Action: Mouse scrolled (322, 320) with delta (0, 0)
Screenshot: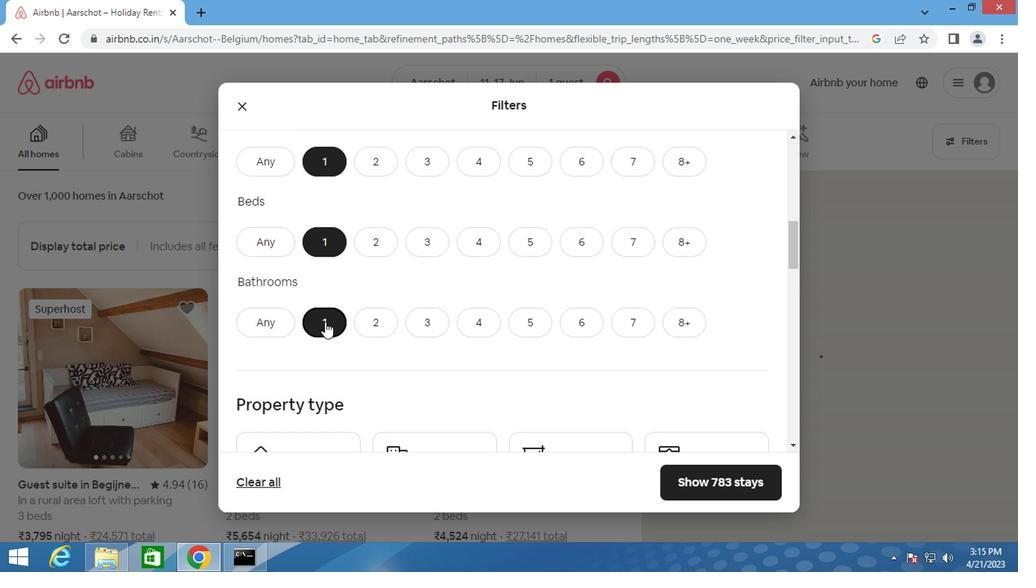 
Action: Mouse moved to (276, 286)
Screenshot: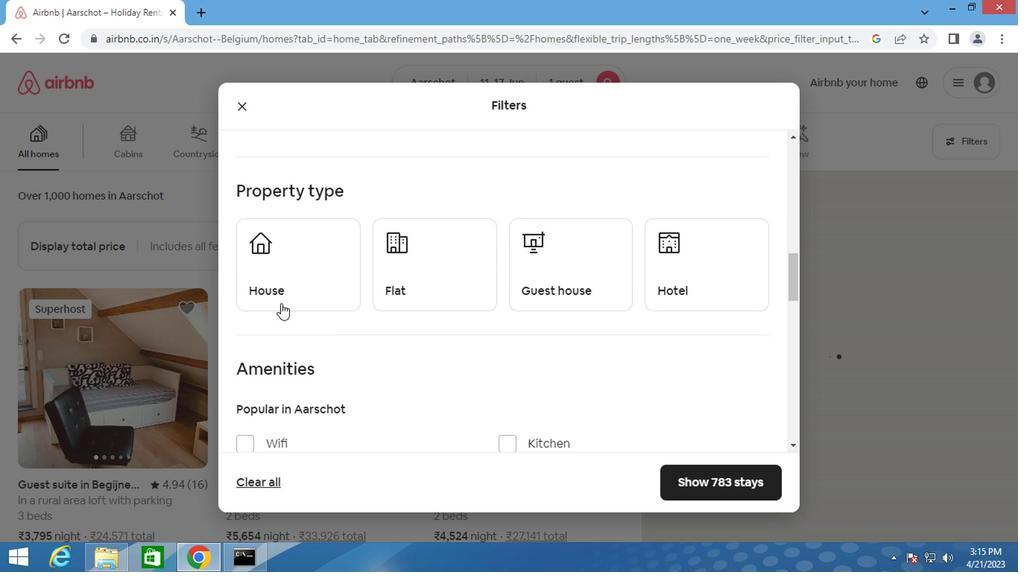 
Action: Mouse pressed left at (276, 286)
Screenshot: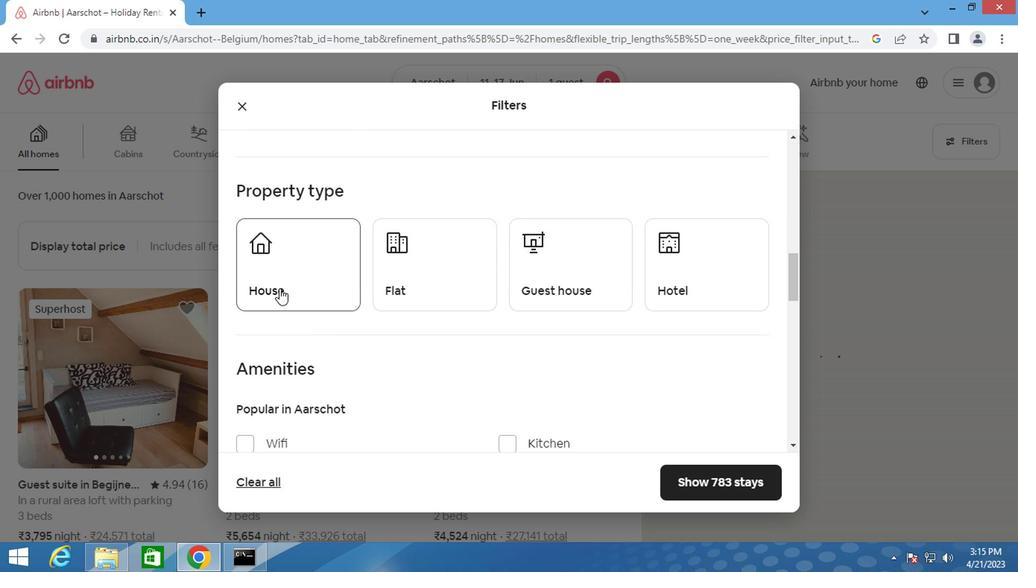 
Action: Mouse moved to (403, 276)
Screenshot: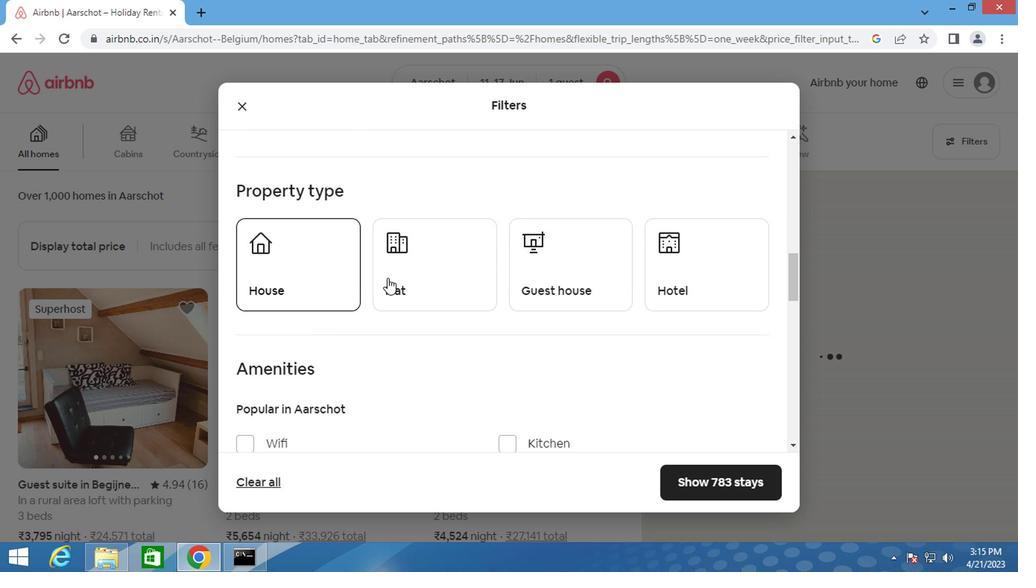 
Action: Mouse pressed left at (403, 276)
Screenshot: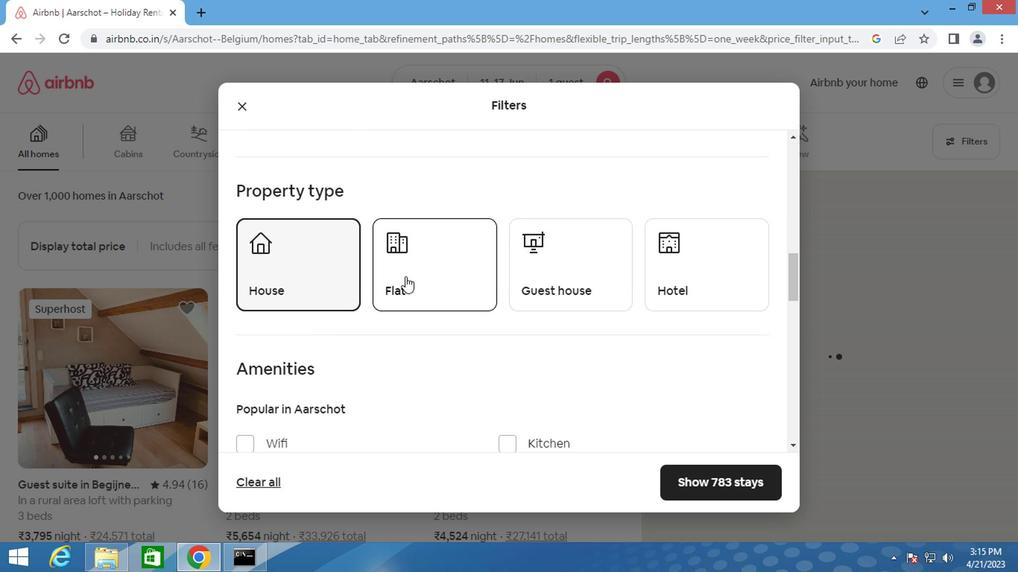
Action: Mouse moved to (543, 270)
Screenshot: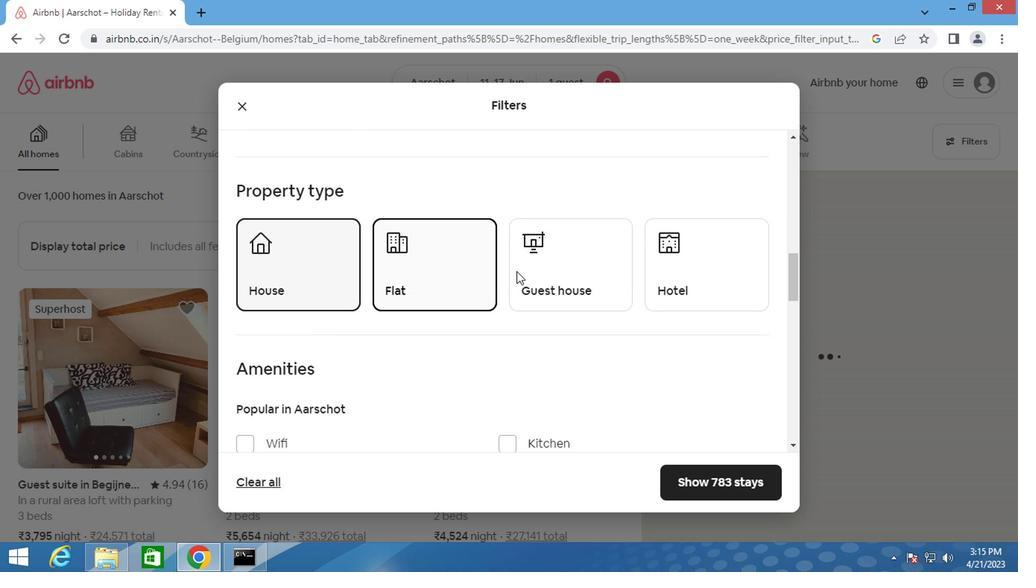 
Action: Mouse pressed left at (543, 270)
Screenshot: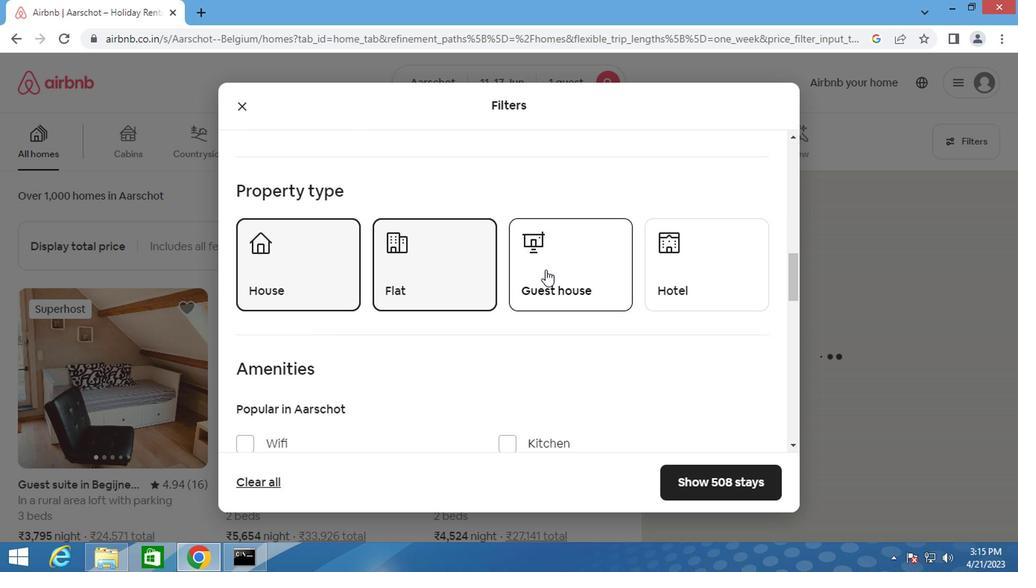 
Action: Mouse moved to (707, 270)
Screenshot: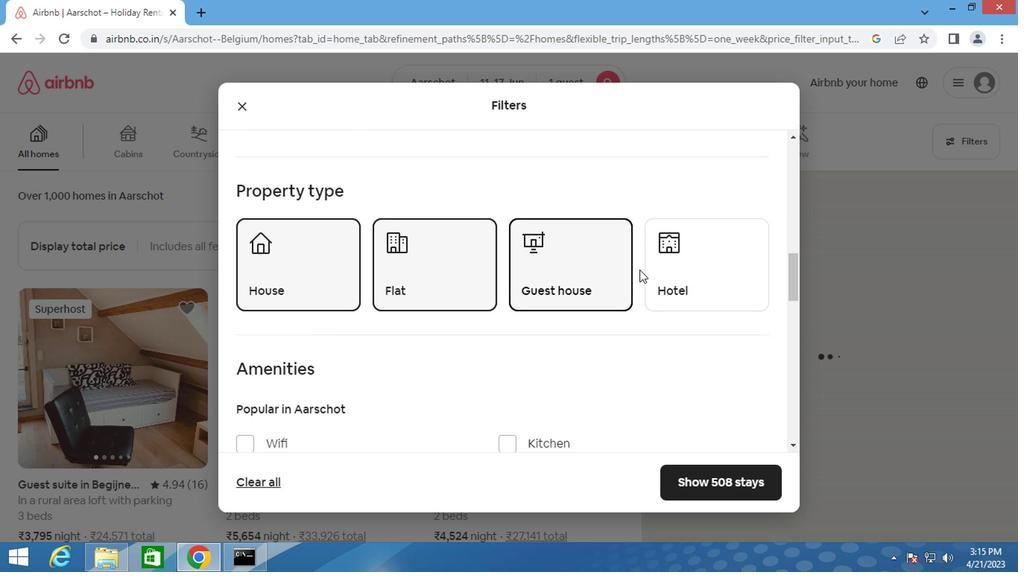 
Action: Mouse pressed left at (707, 270)
Screenshot: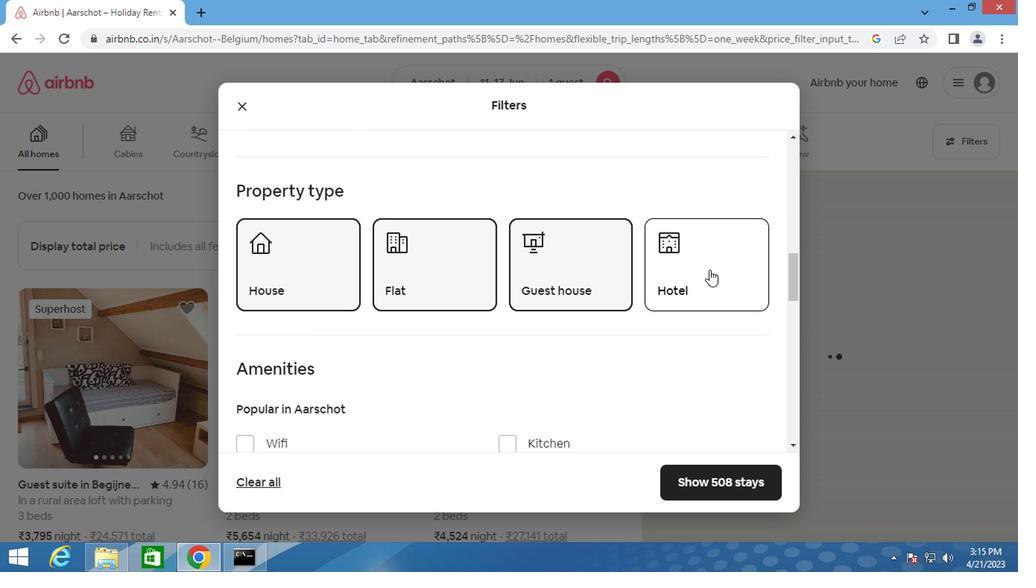 
Action: Mouse moved to (569, 274)
Screenshot: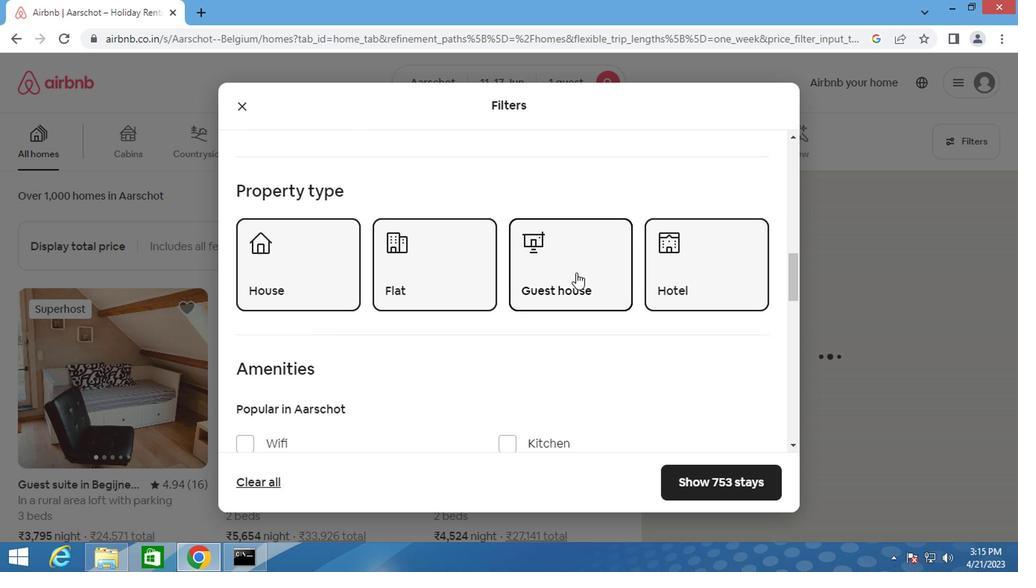 
Action: Mouse scrolled (569, 273) with delta (0, -1)
Screenshot: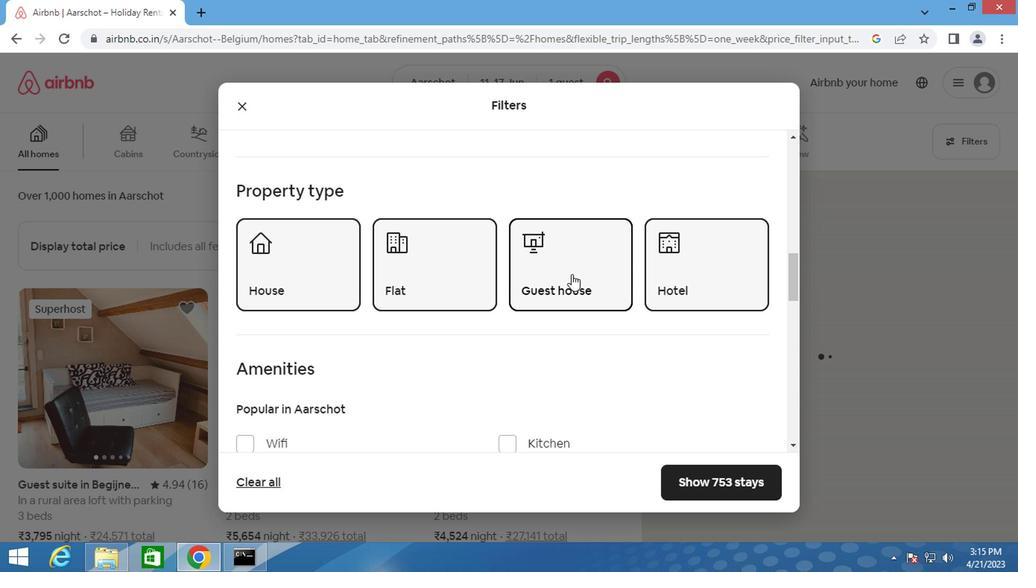 
Action: Mouse scrolled (569, 273) with delta (0, -1)
Screenshot: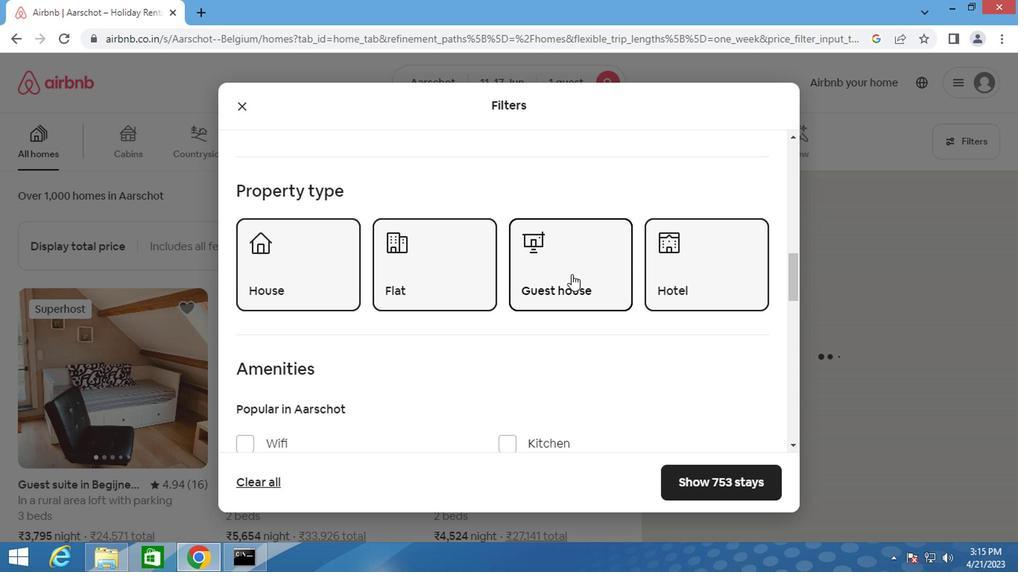 
Action: Mouse scrolled (569, 273) with delta (0, -1)
Screenshot: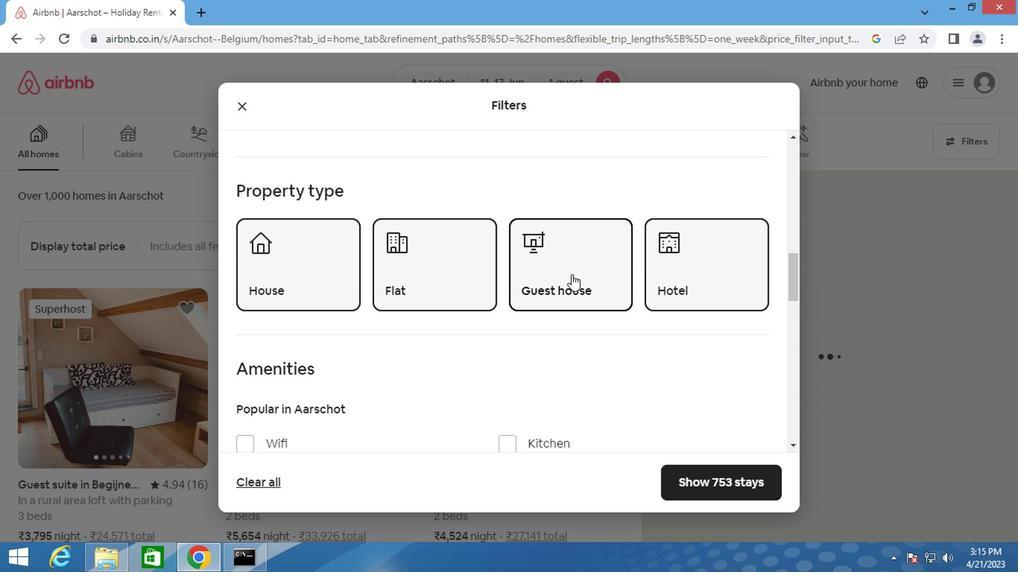 
Action: Mouse scrolled (569, 273) with delta (0, -1)
Screenshot: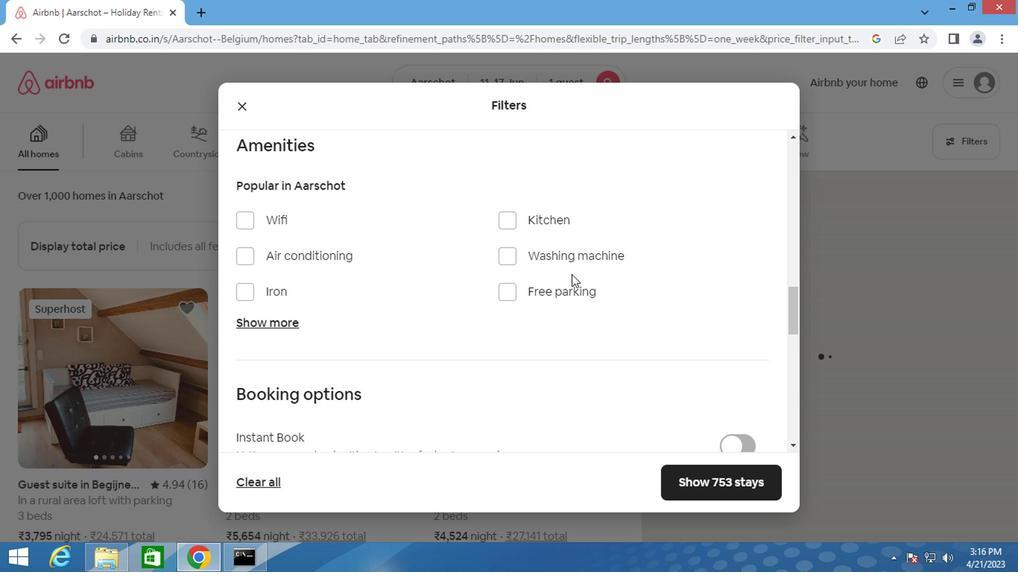 
Action: Mouse moved to (247, 253)
Screenshot: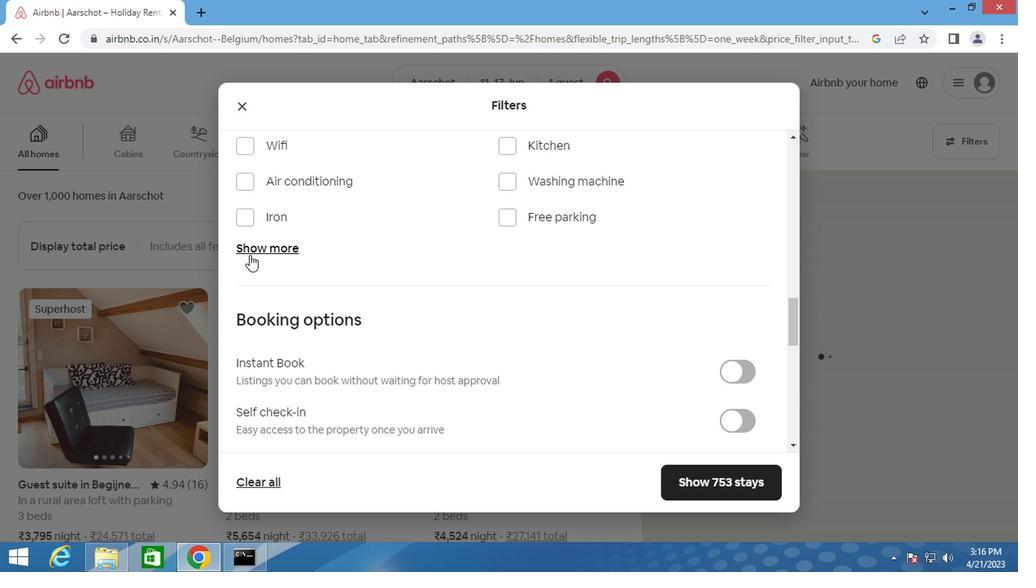 
Action: Mouse pressed left at (247, 253)
Screenshot: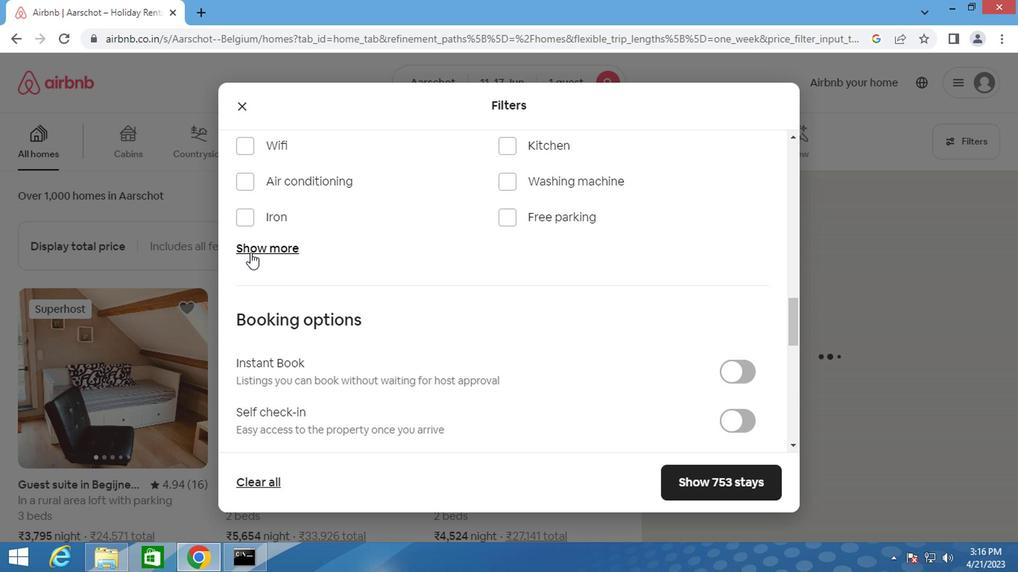 
Action: Mouse moved to (497, 303)
Screenshot: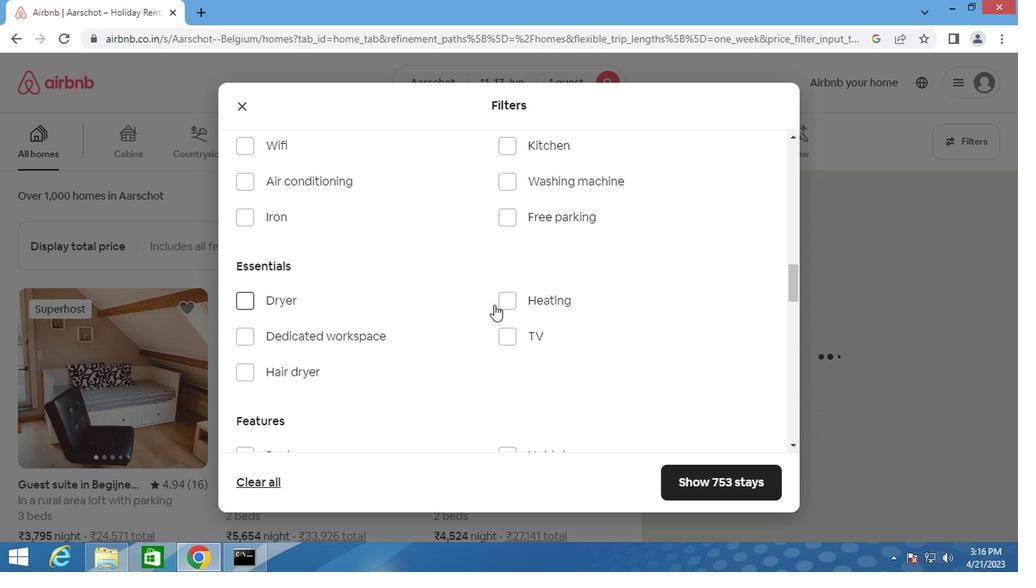 
Action: Mouse pressed left at (497, 303)
Screenshot: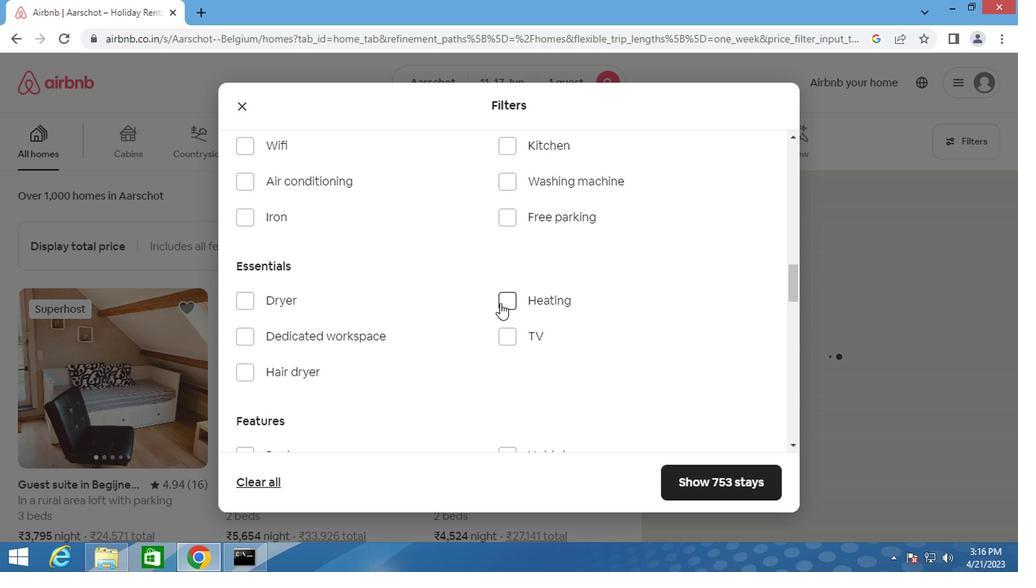 
Action: Mouse scrolled (497, 302) with delta (0, -1)
Screenshot: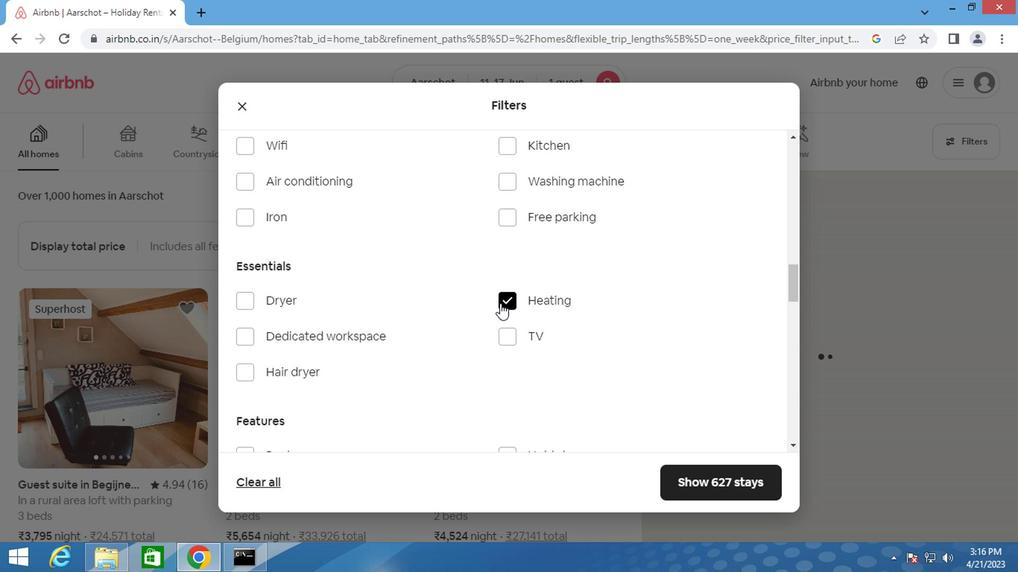 
Action: Mouse scrolled (497, 302) with delta (0, -1)
Screenshot: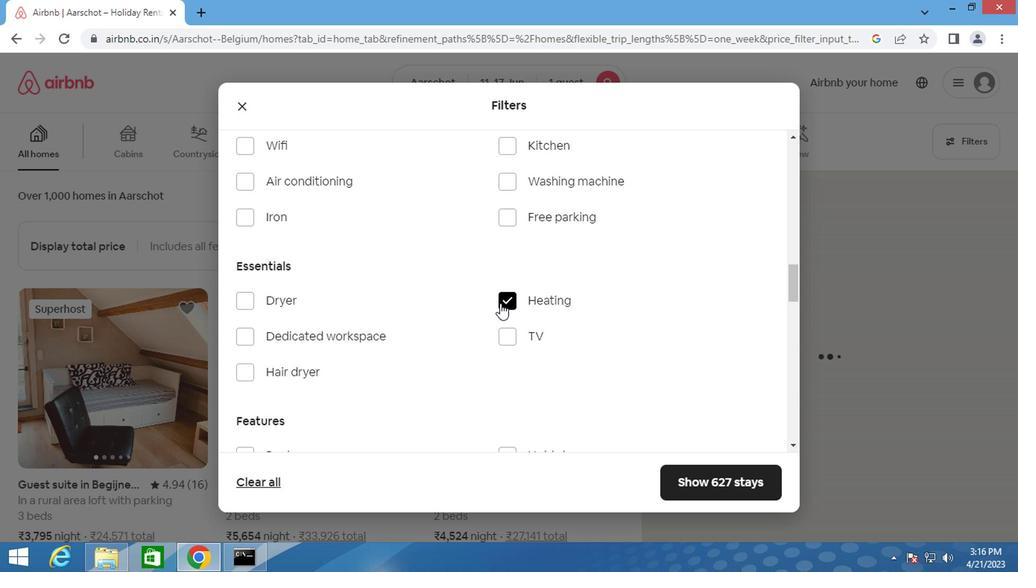 
Action: Mouse scrolled (497, 302) with delta (0, -1)
Screenshot: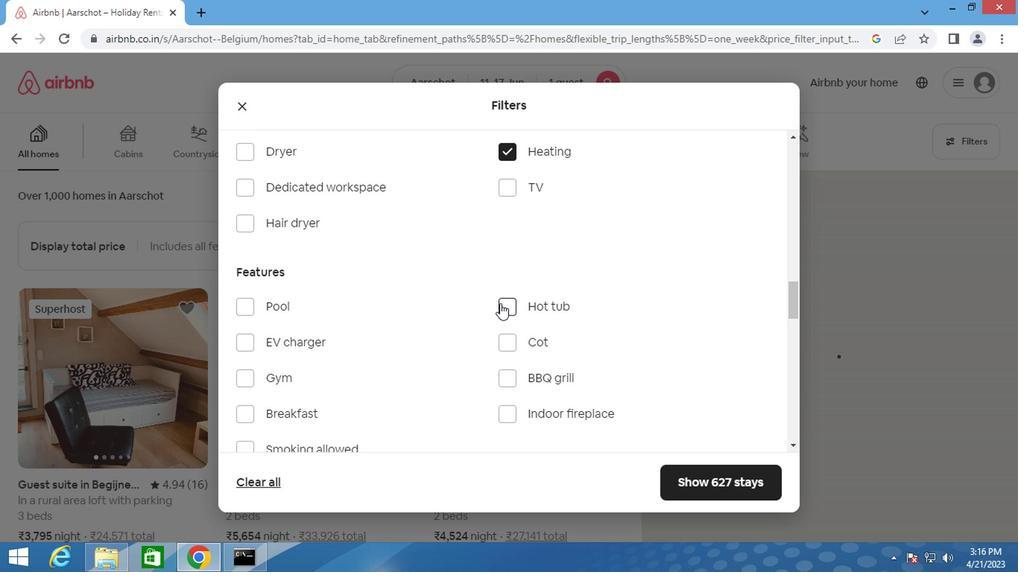 
Action: Mouse scrolled (497, 302) with delta (0, -1)
Screenshot: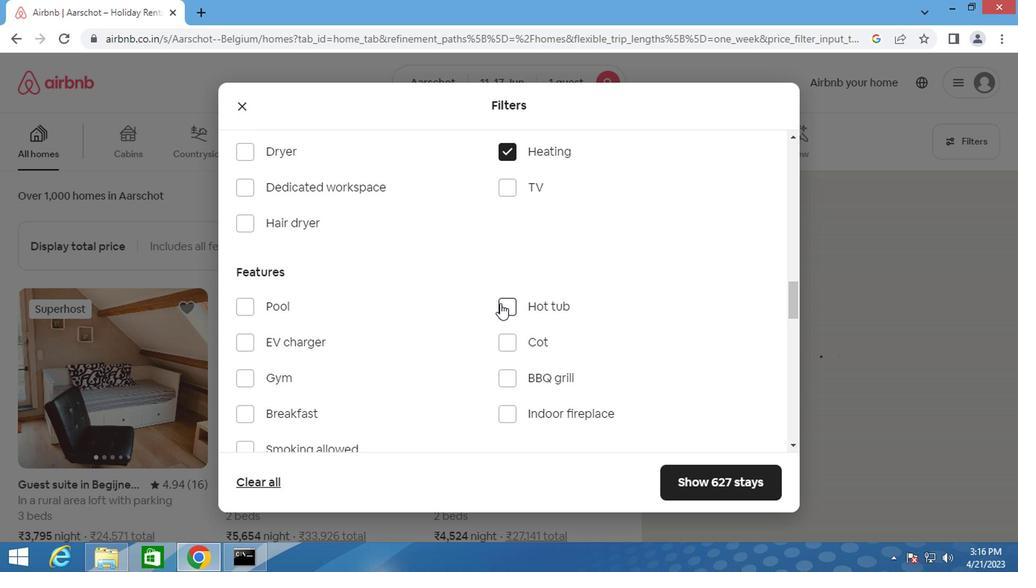 
Action: Mouse scrolled (497, 302) with delta (0, -1)
Screenshot: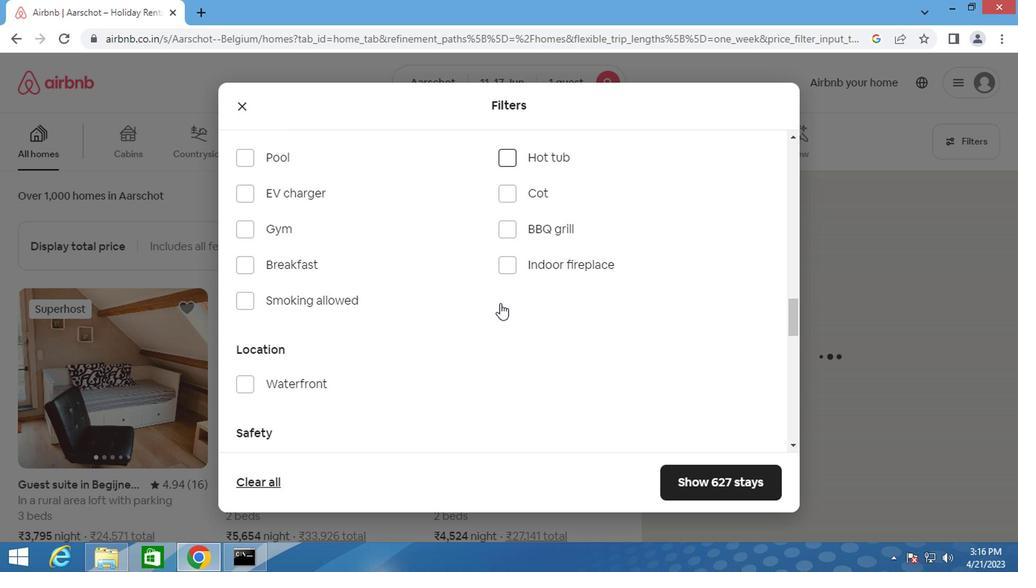 
Action: Mouse scrolled (497, 302) with delta (0, -1)
Screenshot: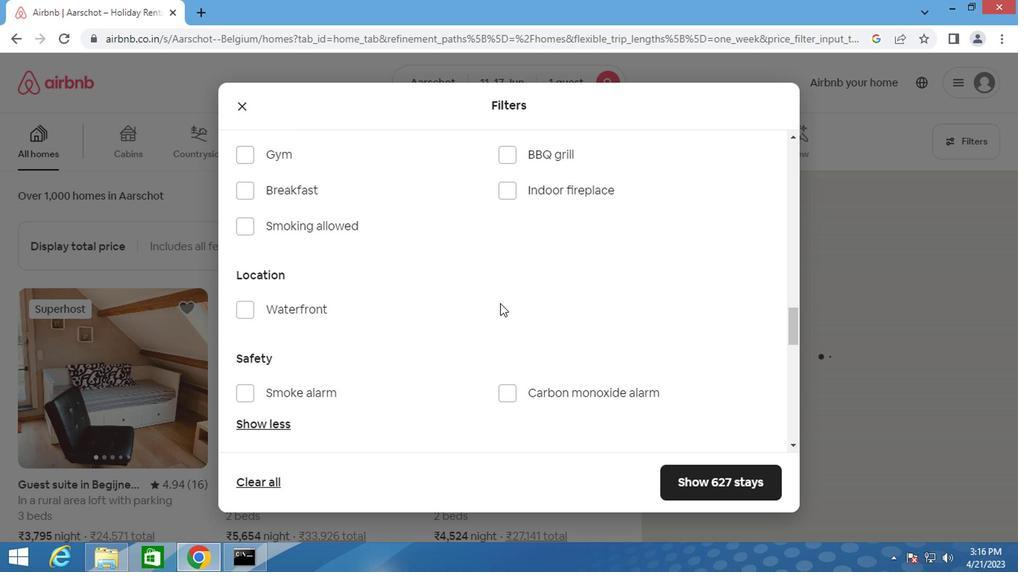 
Action: Mouse scrolled (497, 302) with delta (0, -1)
Screenshot: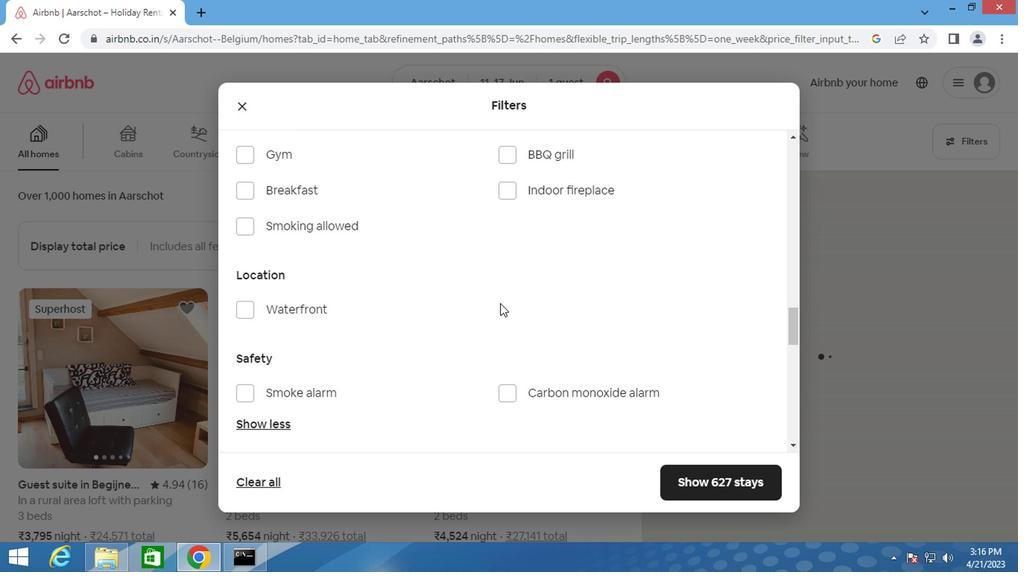 
Action: Mouse scrolled (497, 302) with delta (0, -1)
Screenshot: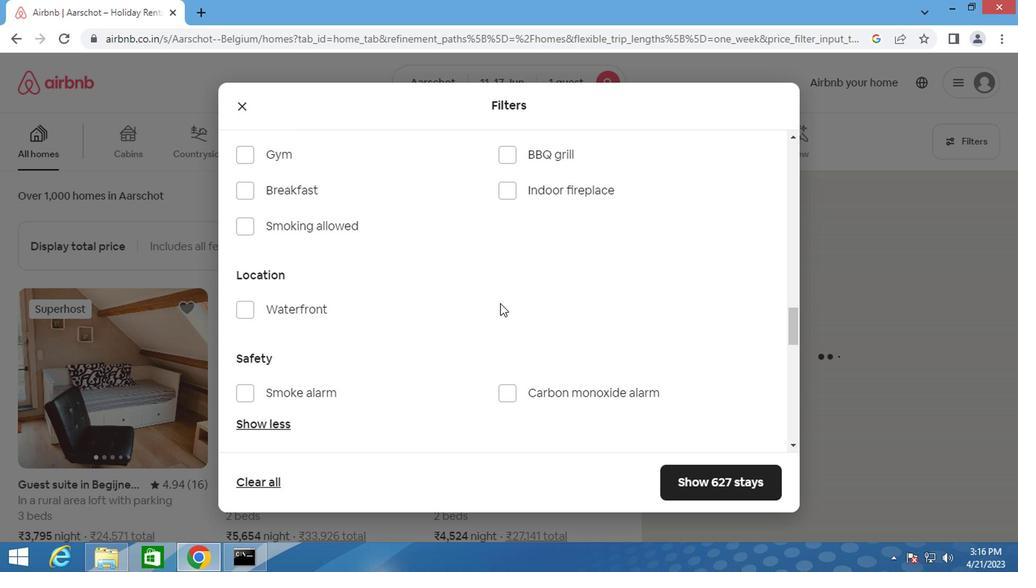 
Action: Mouse scrolled (497, 302) with delta (0, -1)
Screenshot: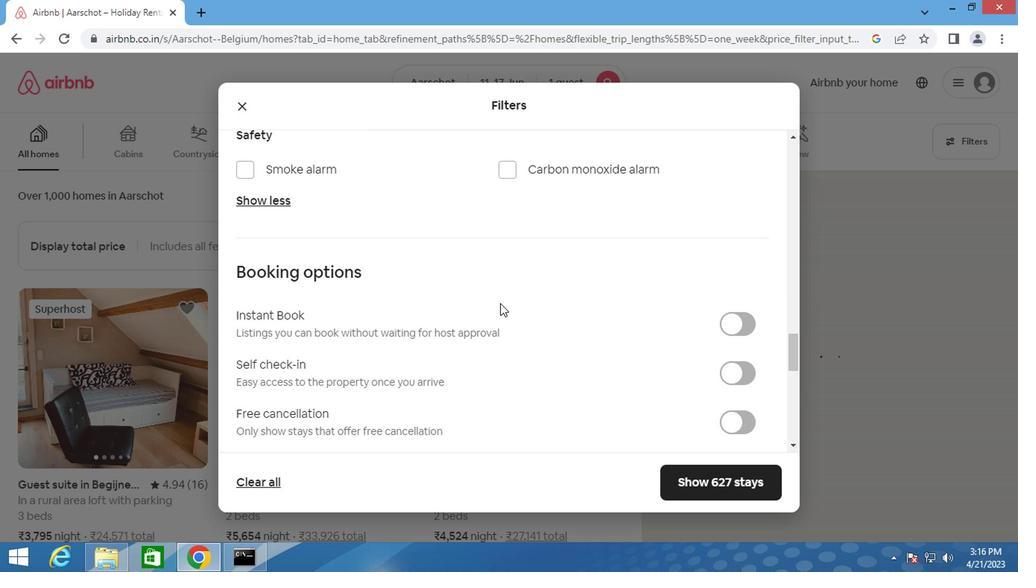 
Action: Mouse moved to (741, 298)
Screenshot: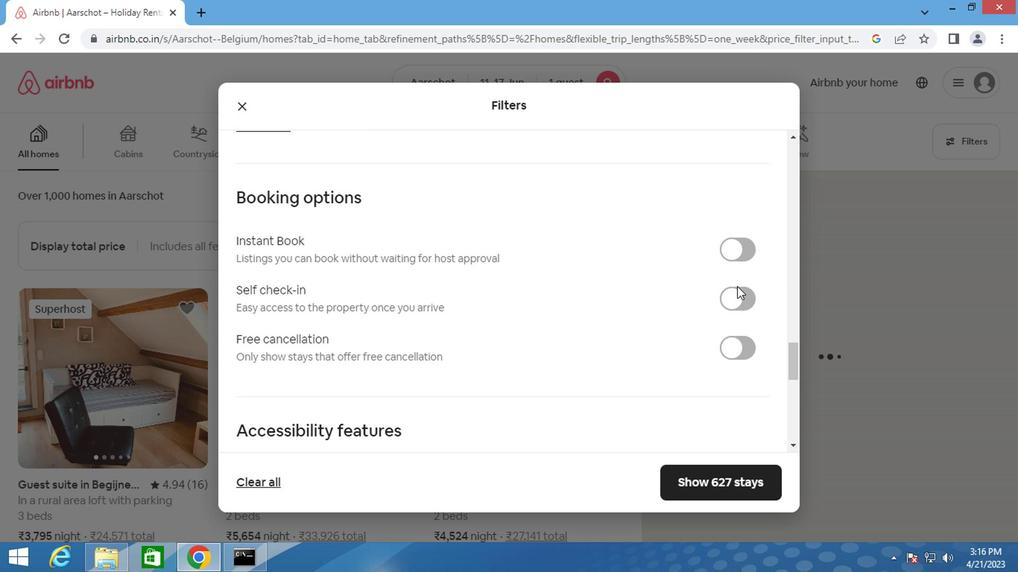 
Action: Mouse pressed left at (741, 298)
Screenshot: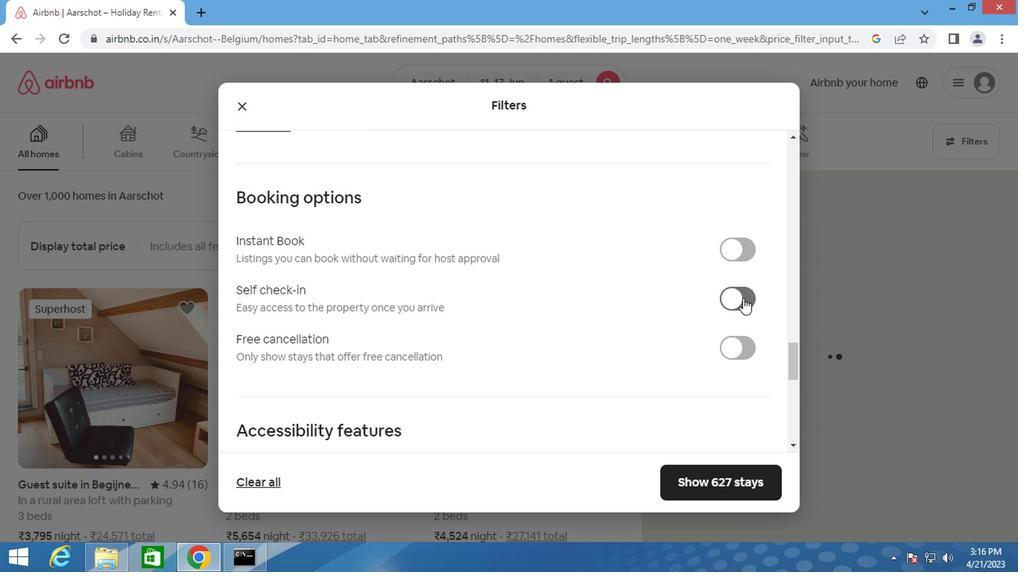 
Action: Mouse moved to (631, 300)
Screenshot: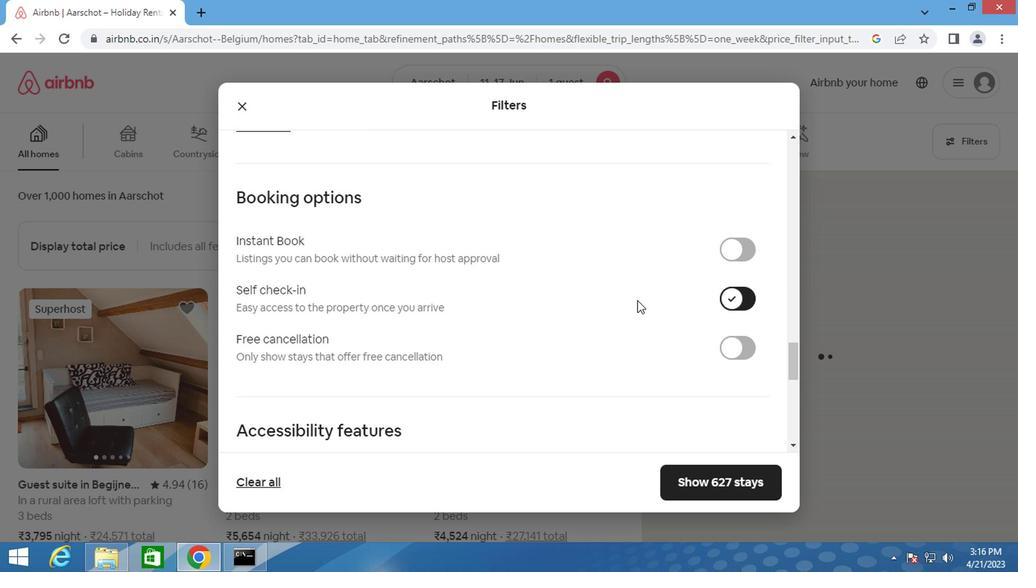 
Action: Mouse scrolled (631, 299) with delta (0, 0)
Screenshot: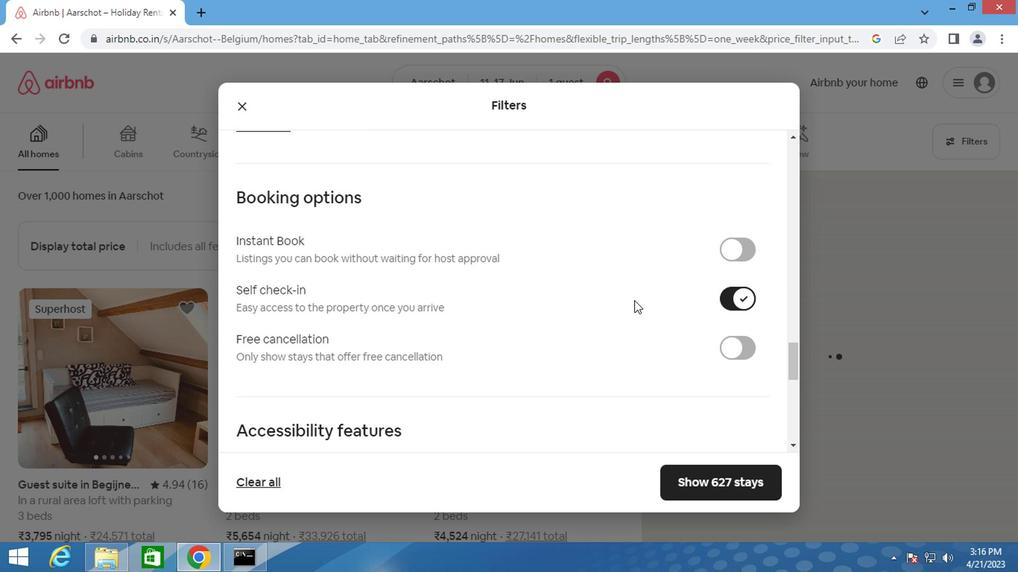 
Action: Mouse scrolled (631, 299) with delta (0, 0)
Screenshot: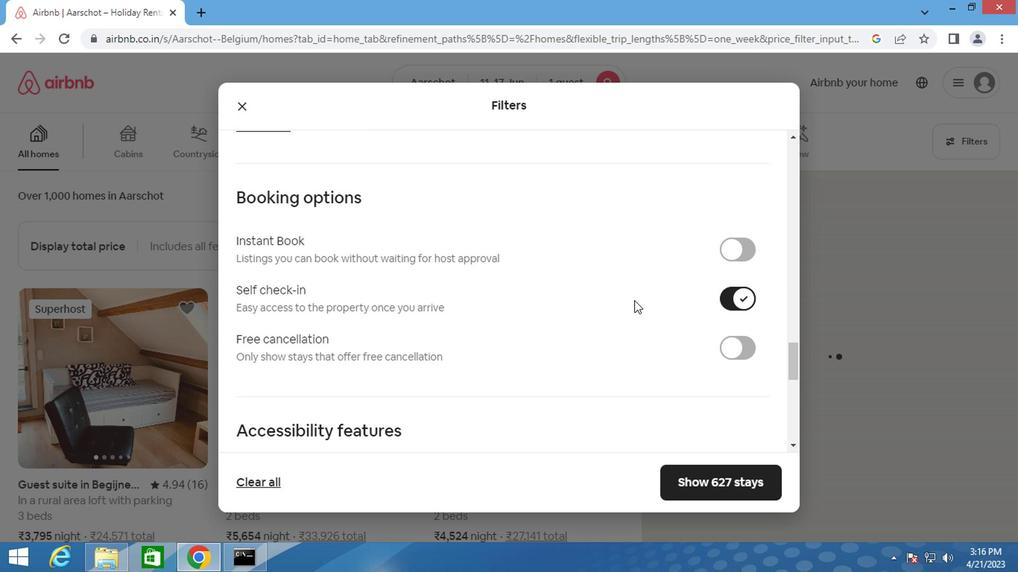 
Action: Mouse scrolled (631, 299) with delta (0, 0)
Screenshot: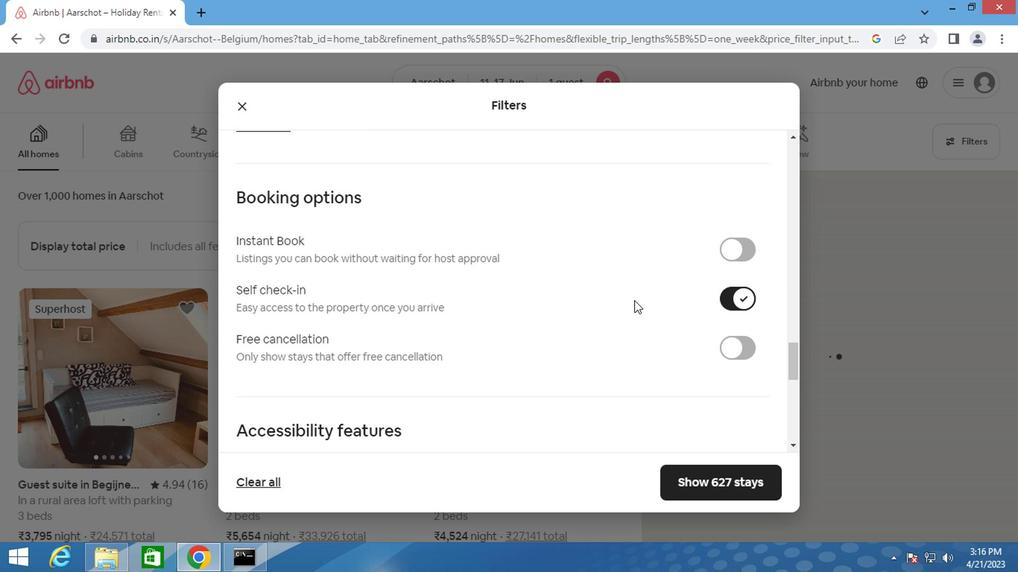 
Action: Mouse moved to (315, 307)
Screenshot: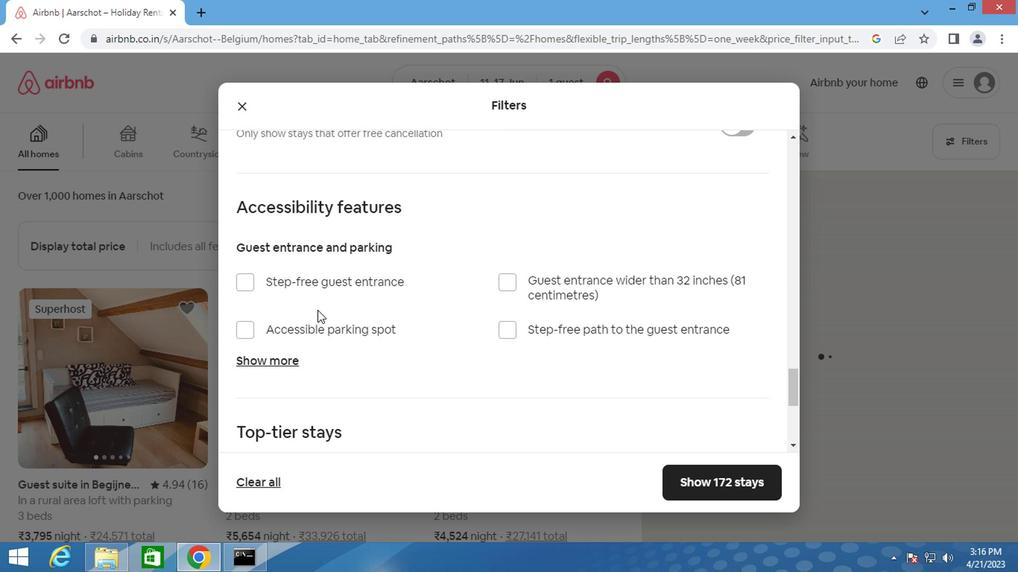 
Action: Mouse scrolled (315, 307) with delta (0, 0)
Screenshot: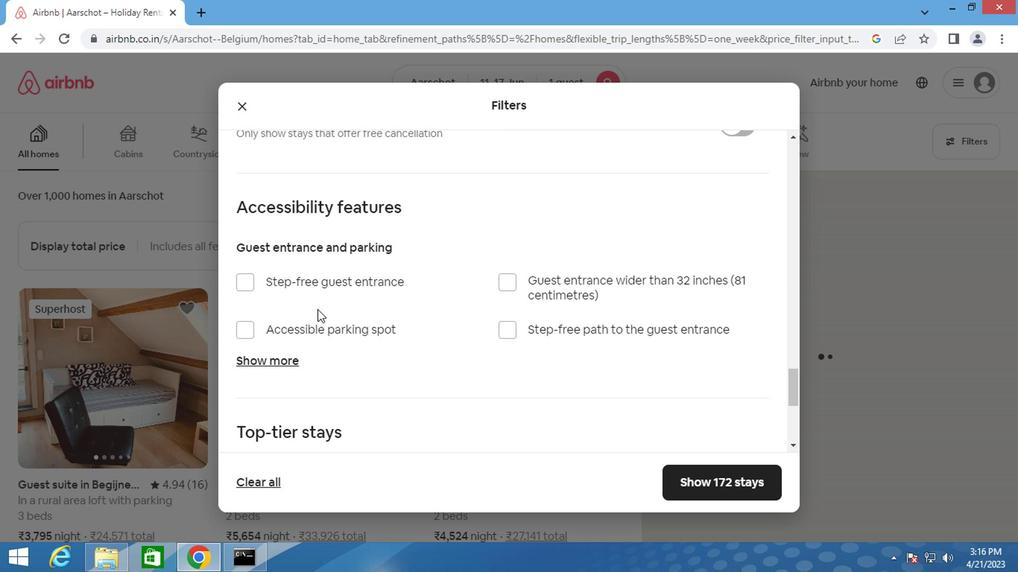 
Action: Mouse scrolled (315, 307) with delta (0, 0)
Screenshot: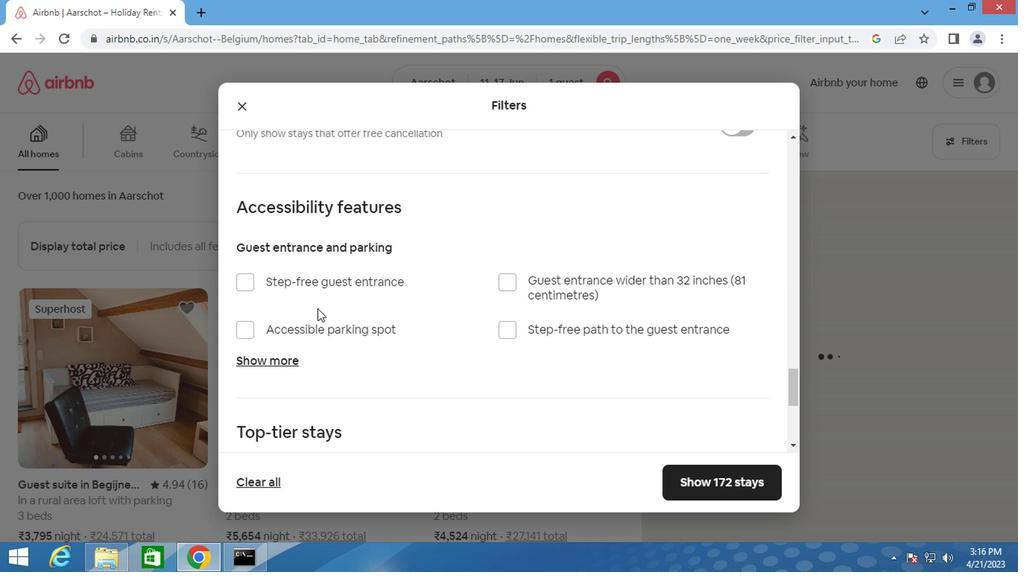 
Action: Mouse scrolled (315, 307) with delta (0, 0)
Screenshot: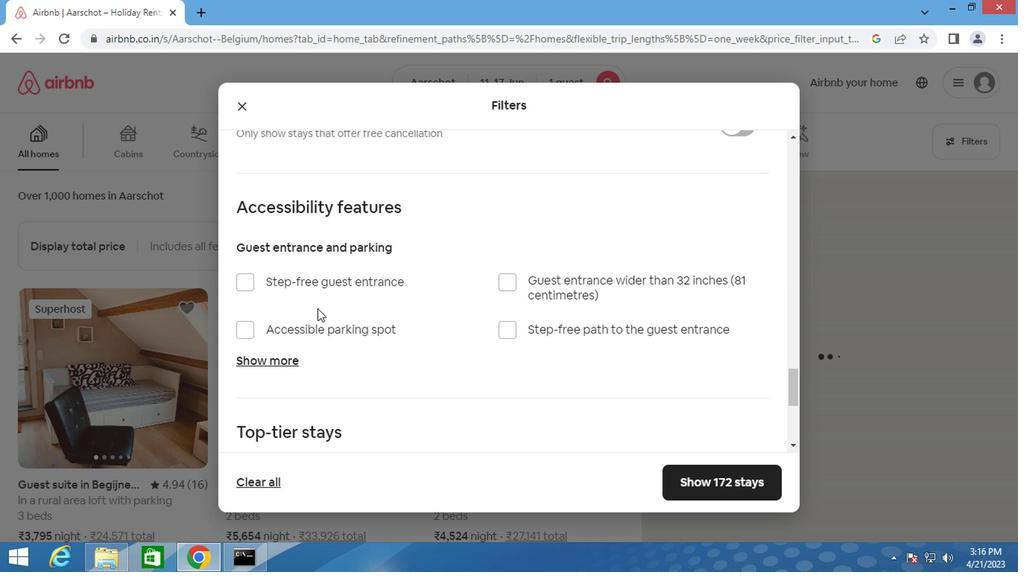 
Action: Mouse scrolled (315, 307) with delta (0, 0)
Screenshot: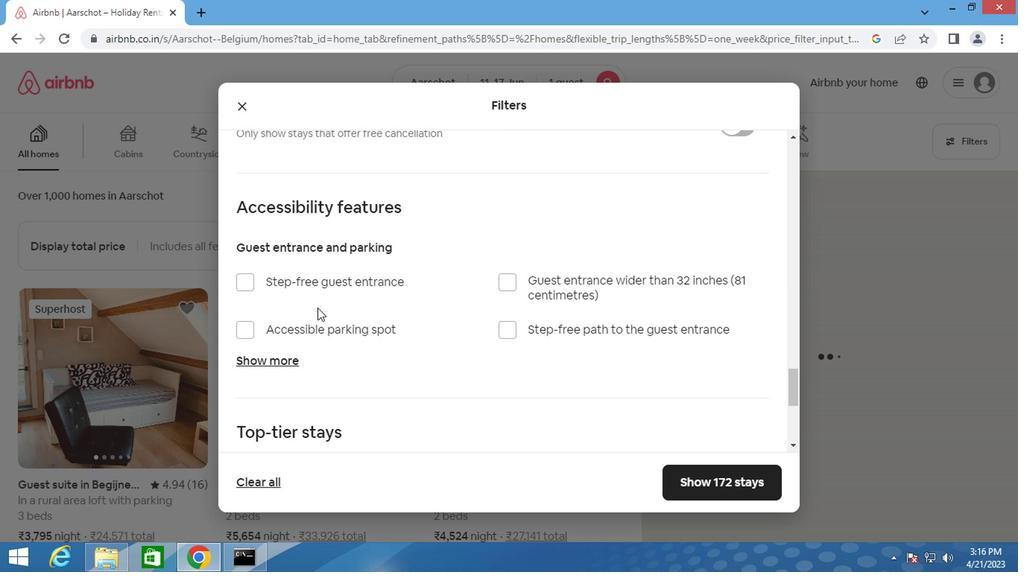 
Action: Mouse scrolled (315, 307) with delta (0, 0)
Screenshot: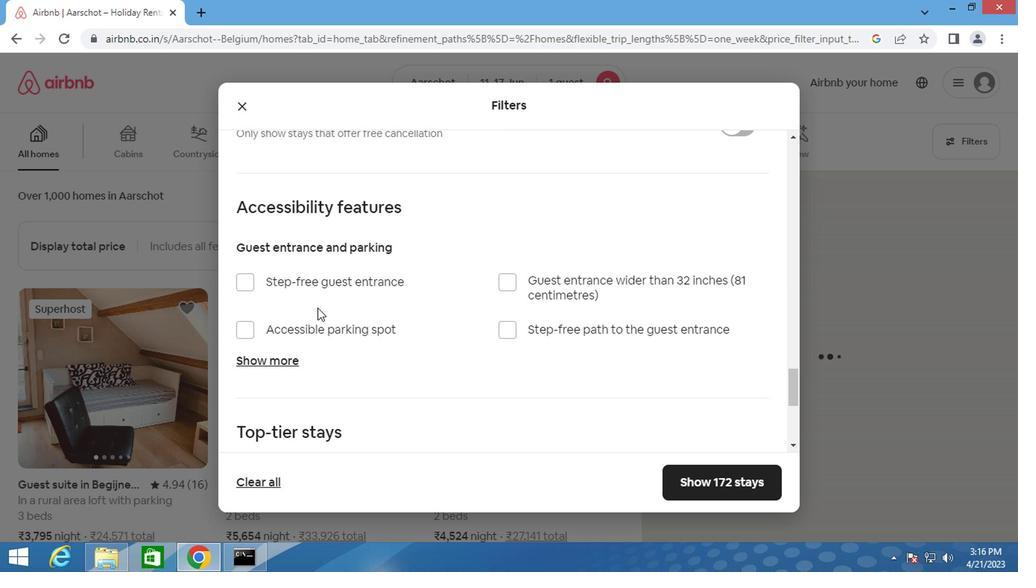
Action: Mouse moved to (234, 351)
Screenshot: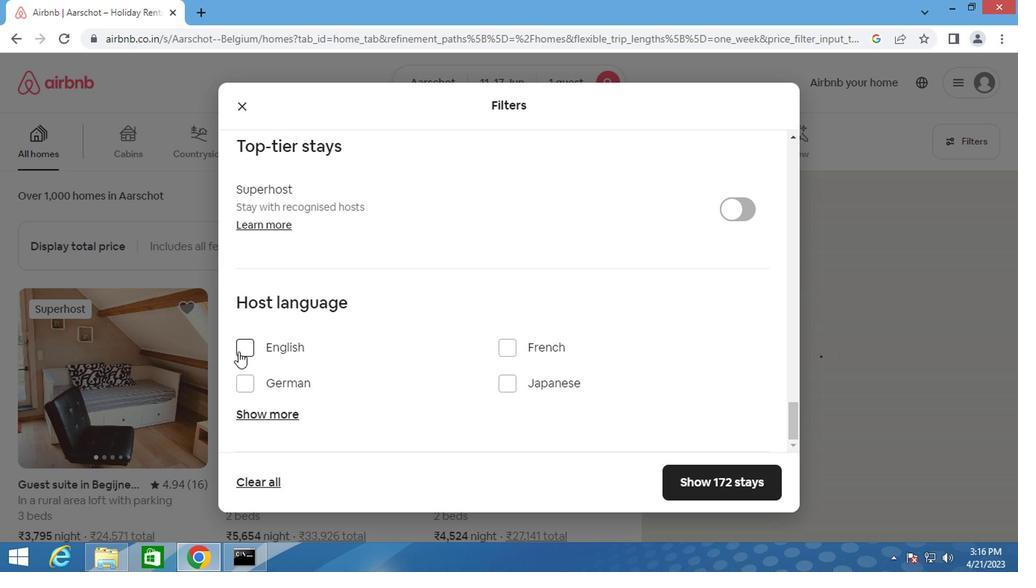 
Action: Mouse pressed left at (234, 351)
Screenshot: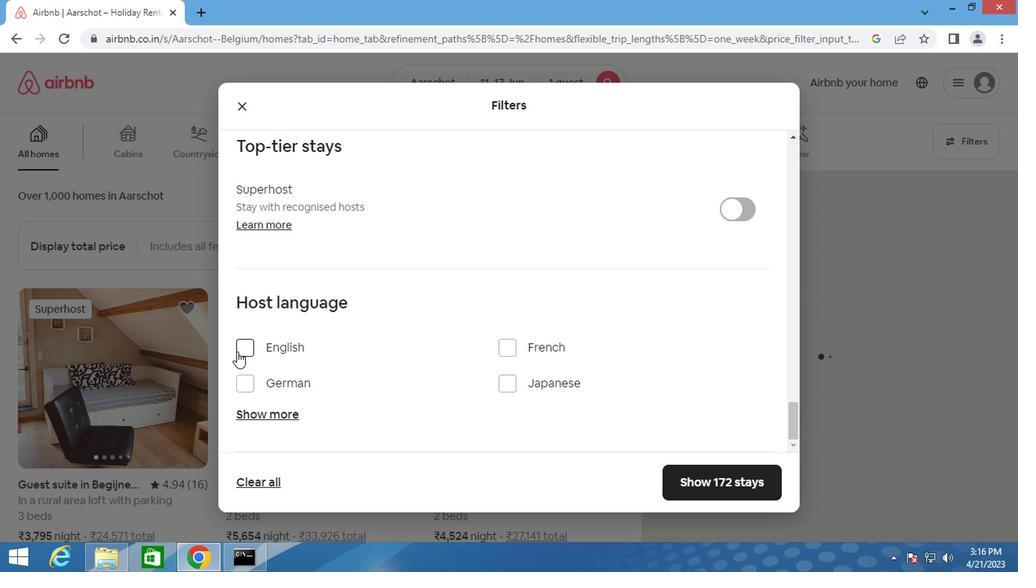 
Action: Mouse moved to (692, 482)
Screenshot: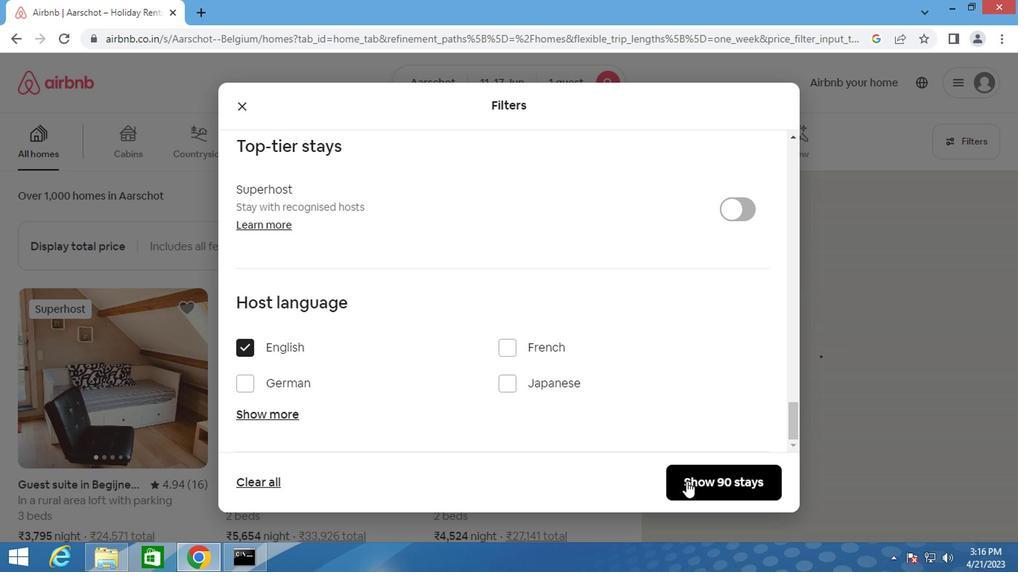 
Action: Mouse pressed left at (692, 482)
Screenshot: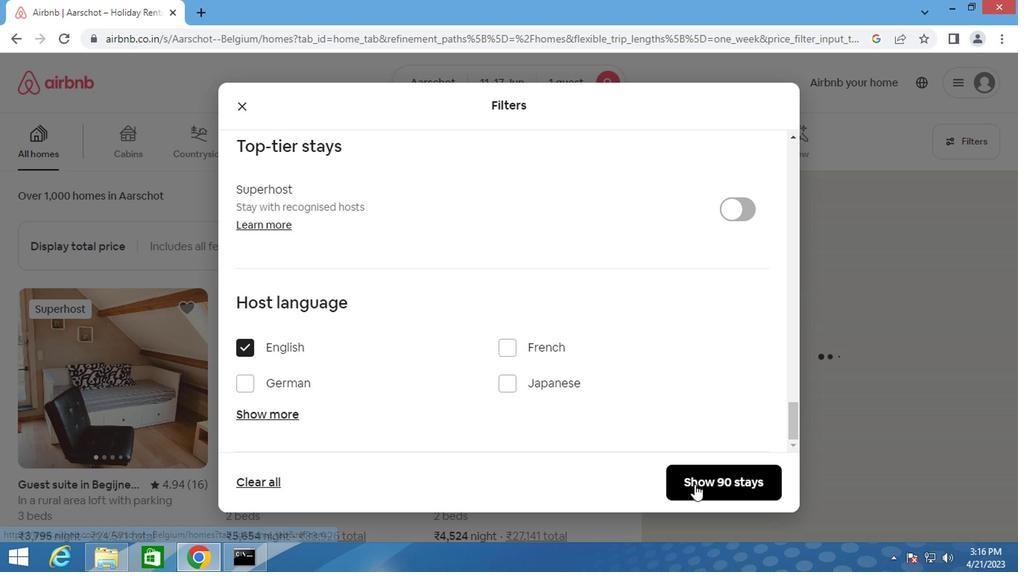 
Action: Key pressed <Key.f8>
Screenshot: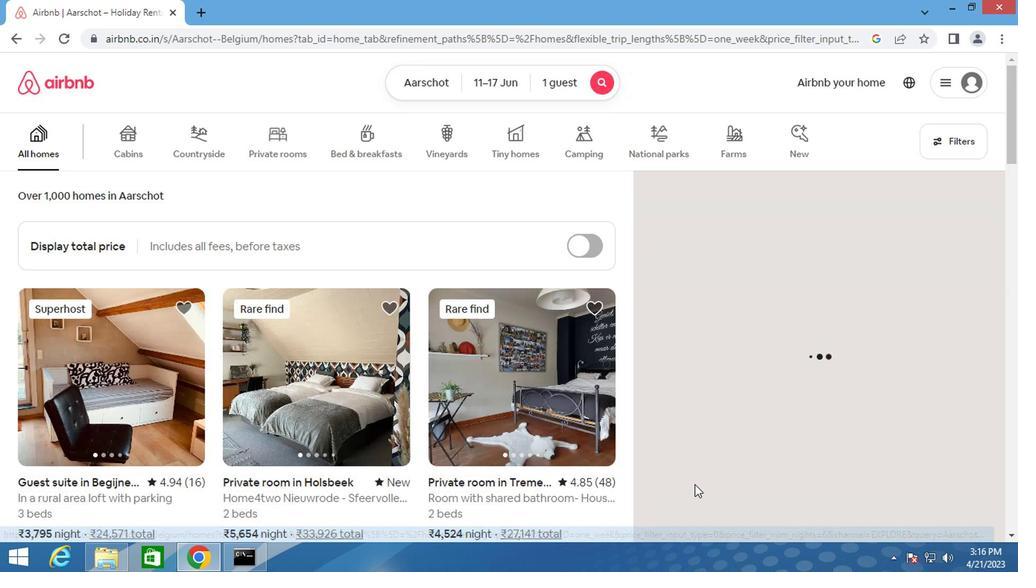 
